 Task: Search one way flight ticket for 1 adult, 6 children, 1 infant in seat and 1 infant on lap in business from Cincinnati/covington: Cincinnati/northern Kentucky International Airport to Evansville: Evansville Regional Airport on 5-3-2023. Choice of flights is Emirates and Kenya Airways. Number of bags: 2 checked bags. Price is upto 109000. Outbound departure time preference is 9:30.
Action: Mouse moved to (299, 249)
Screenshot: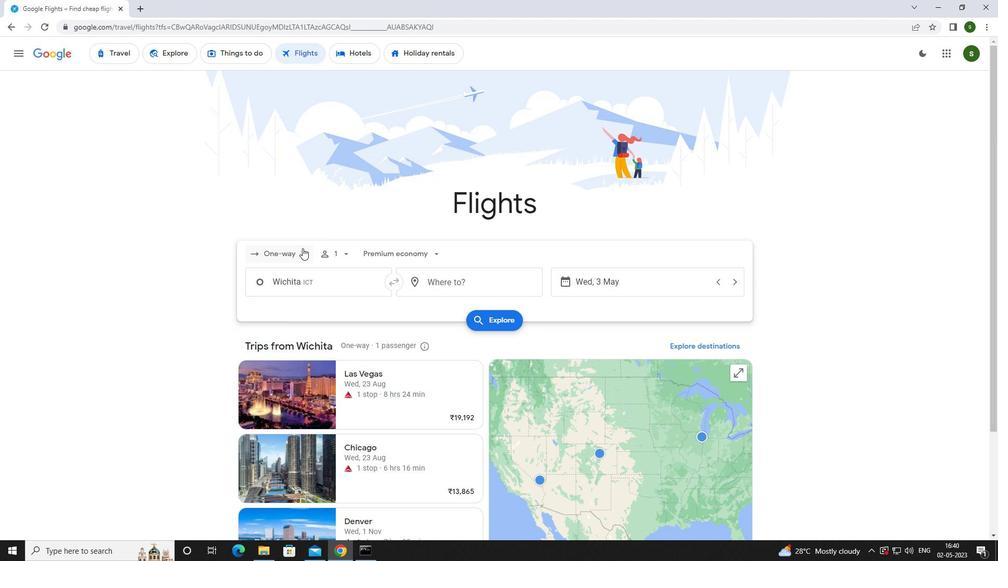 
Action: Mouse pressed left at (299, 249)
Screenshot: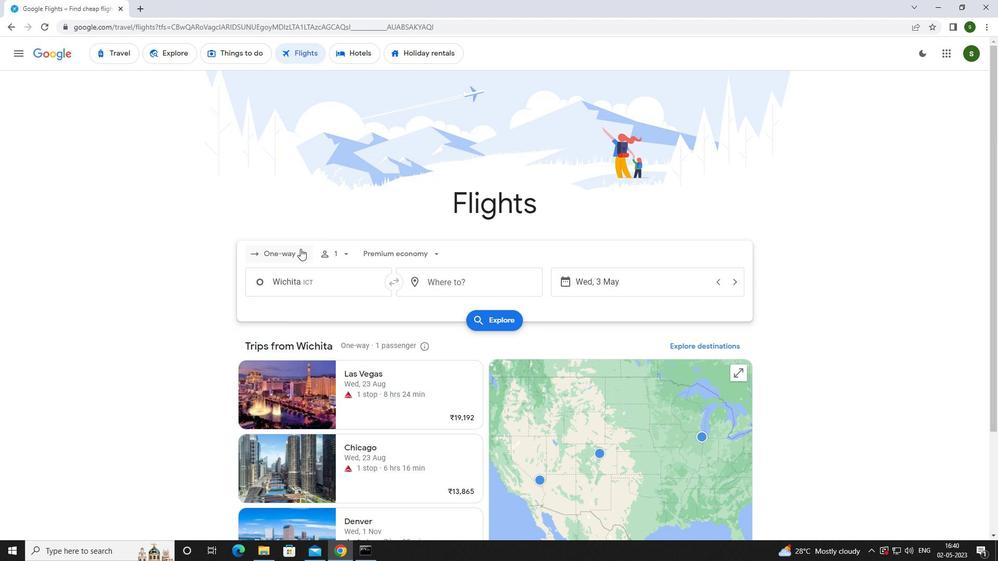 
Action: Mouse moved to (293, 303)
Screenshot: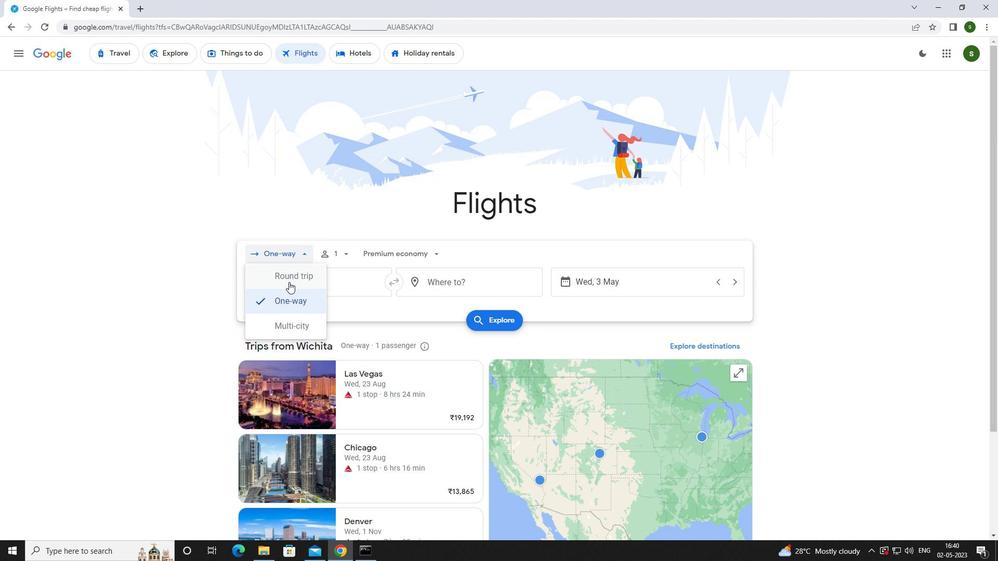 
Action: Mouse pressed left at (293, 303)
Screenshot: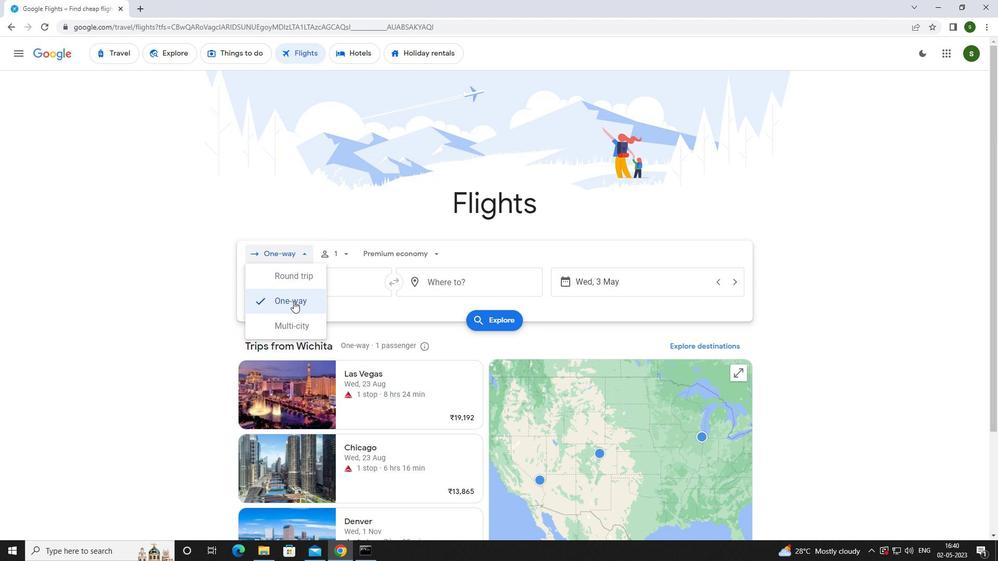 
Action: Mouse moved to (348, 252)
Screenshot: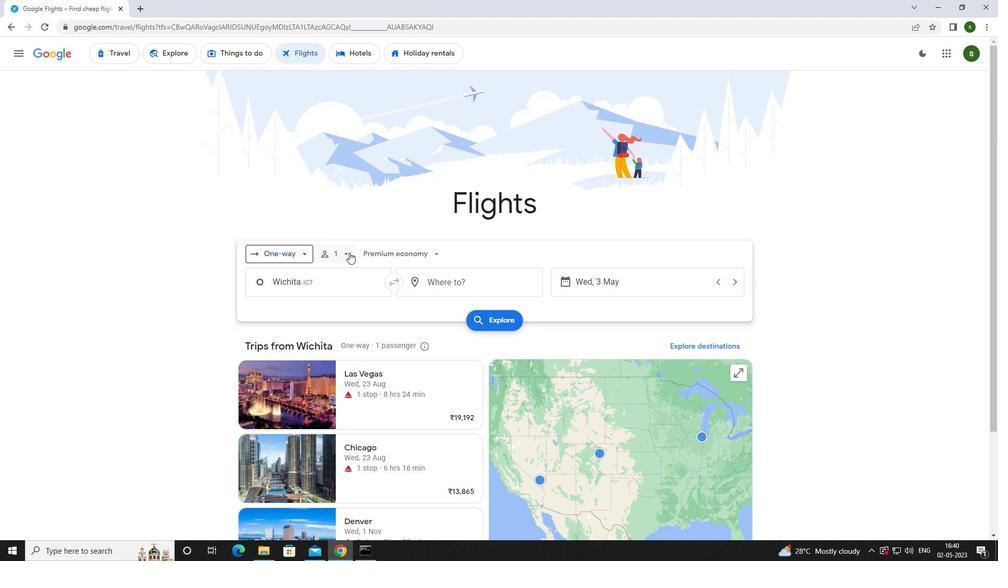 
Action: Mouse pressed left at (348, 252)
Screenshot: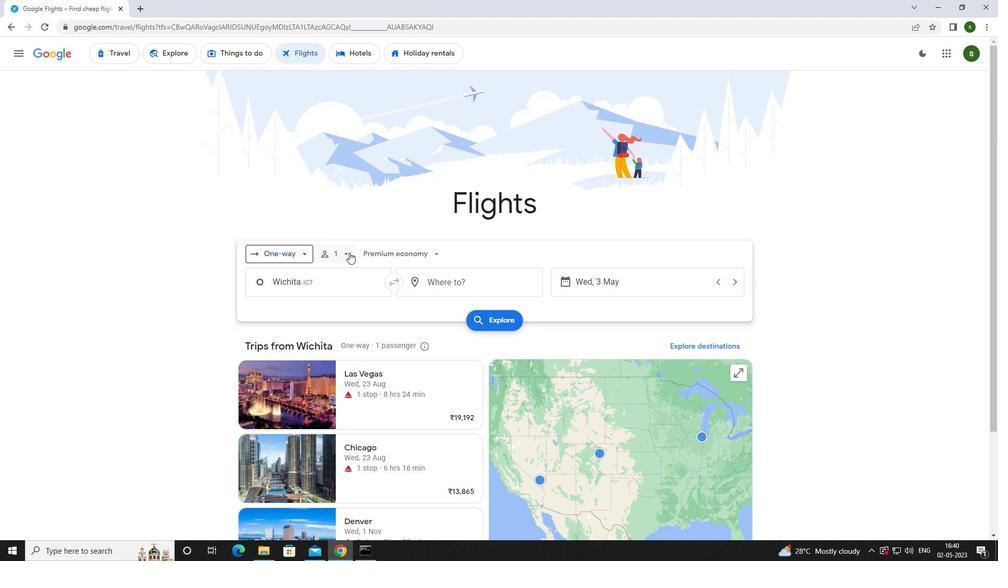 
Action: Mouse moved to (417, 305)
Screenshot: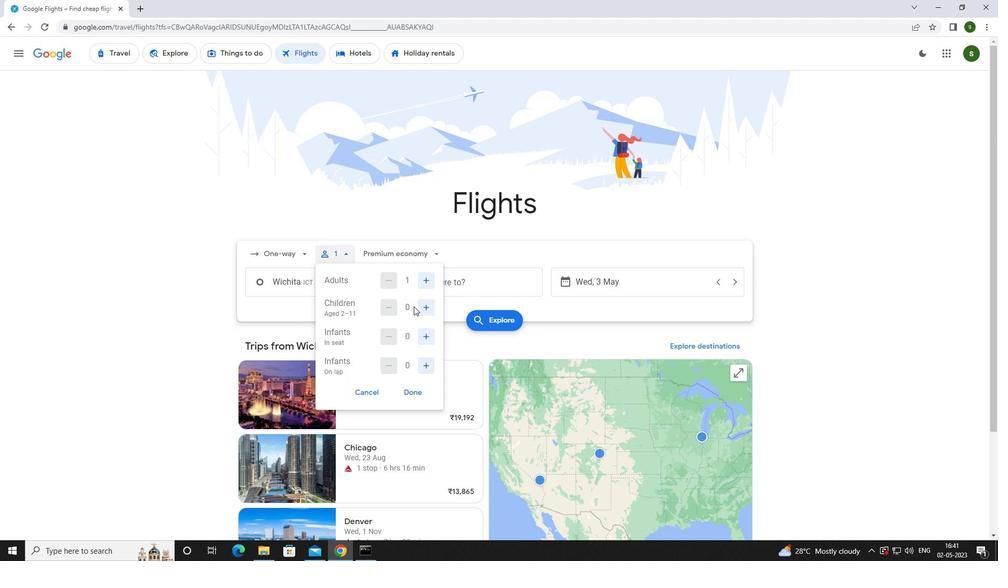 
Action: Mouse pressed left at (417, 305)
Screenshot: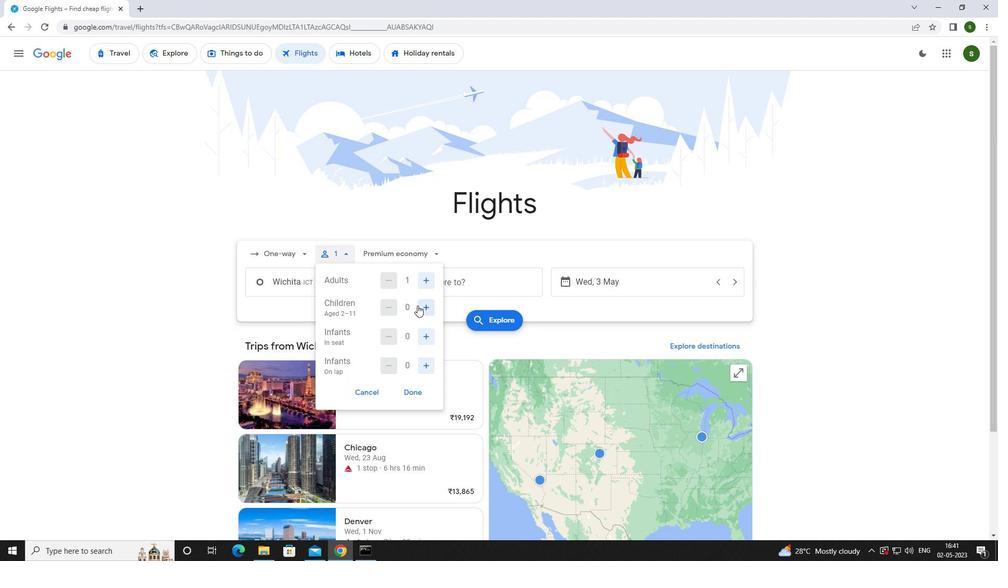 
Action: Mouse pressed left at (417, 305)
Screenshot: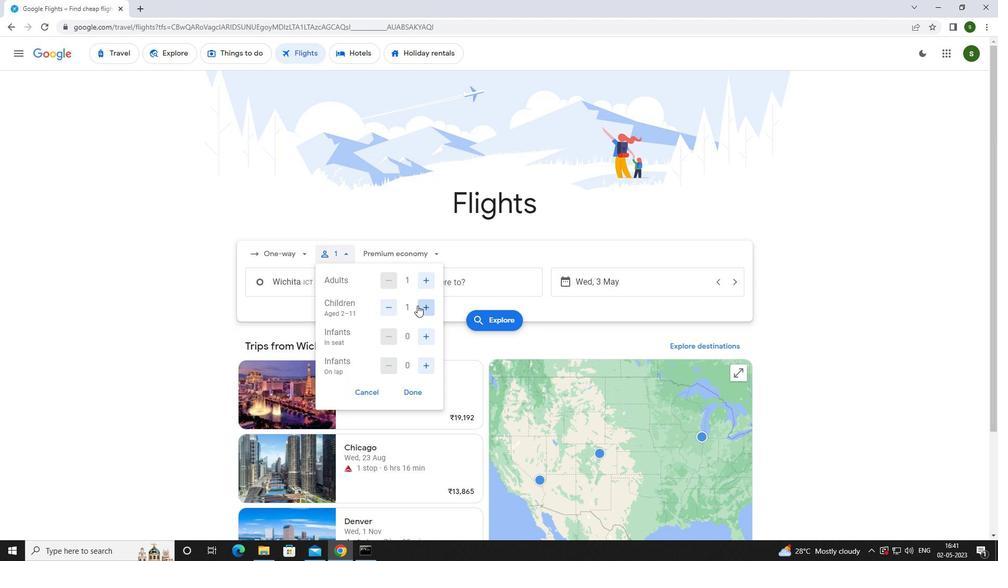 
Action: Mouse pressed left at (417, 305)
Screenshot: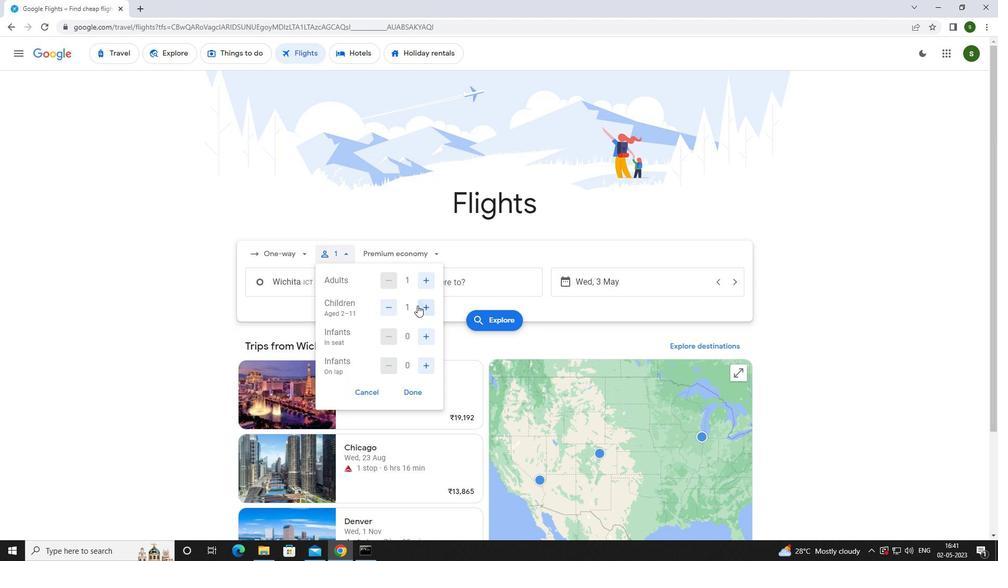 
Action: Mouse pressed left at (417, 305)
Screenshot: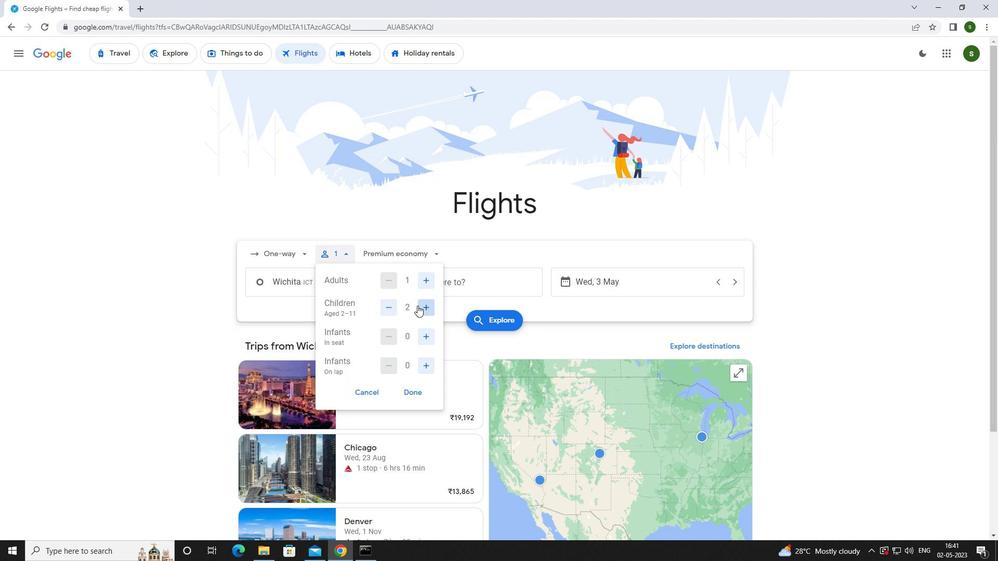 
Action: Mouse pressed left at (417, 305)
Screenshot: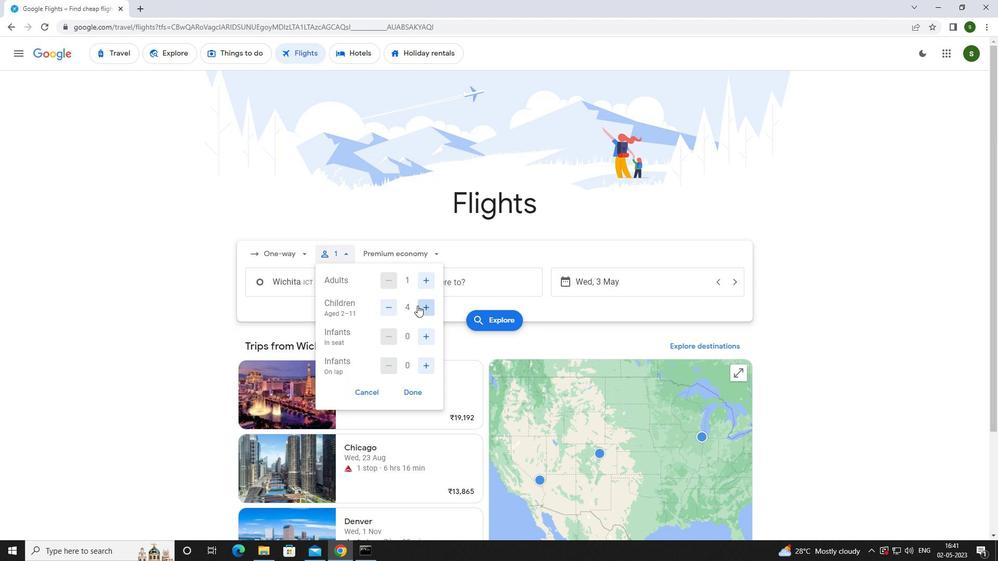 
Action: Mouse pressed left at (417, 305)
Screenshot: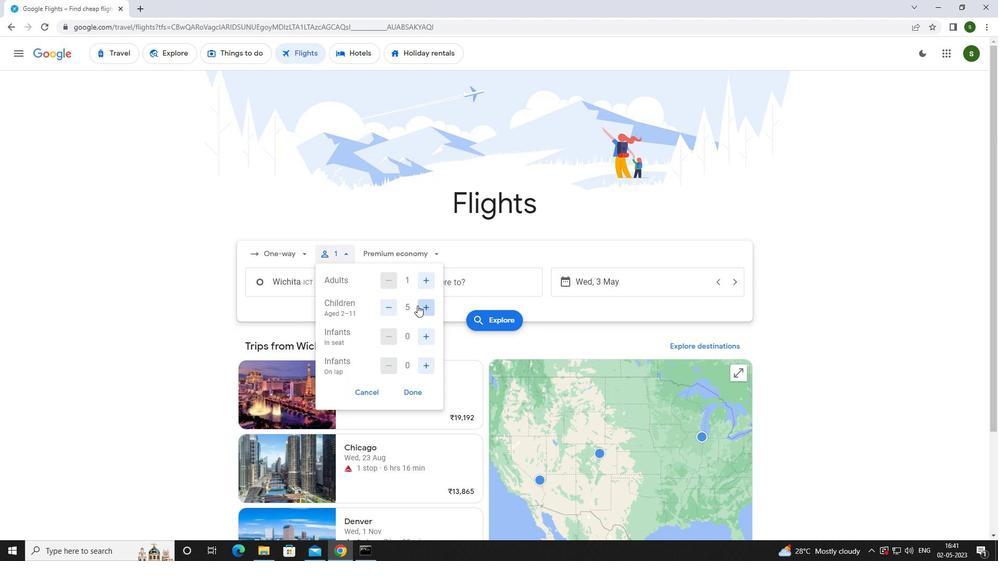 
Action: Mouse moved to (425, 333)
Screenshot: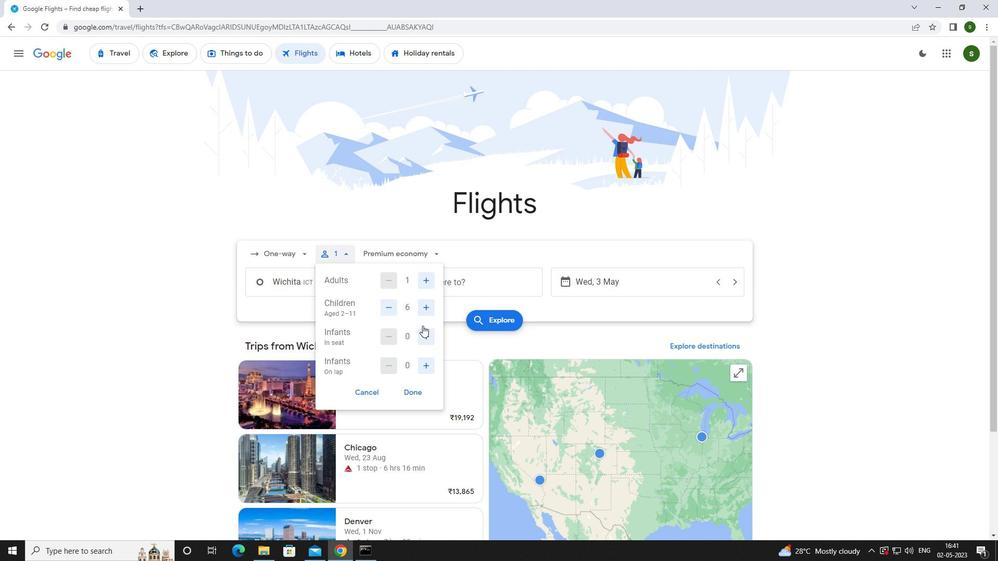 
Action: Mouse pressed left at (425, 333)
Screenshot: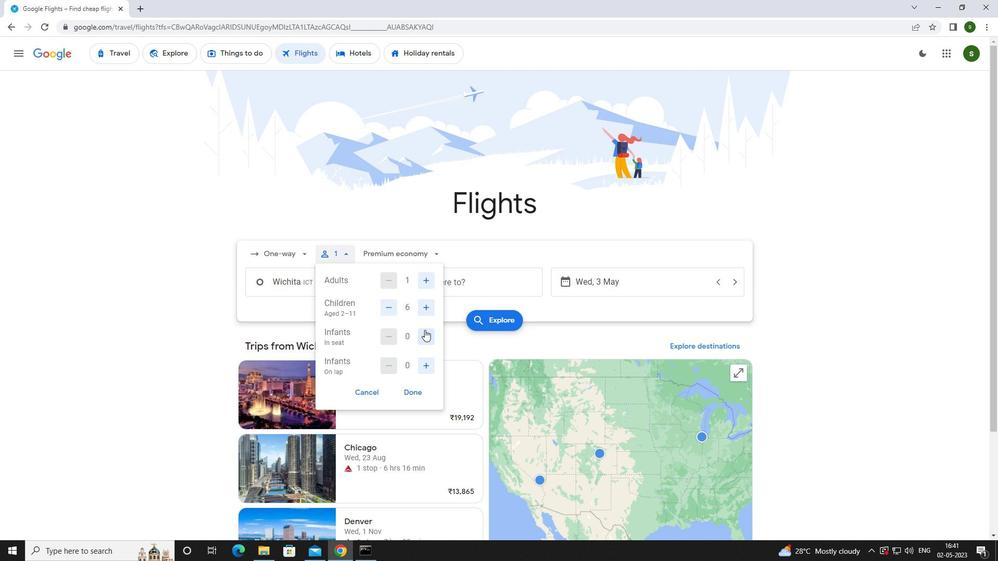
Action: Mouse moved to (428, 363)
Screenshot: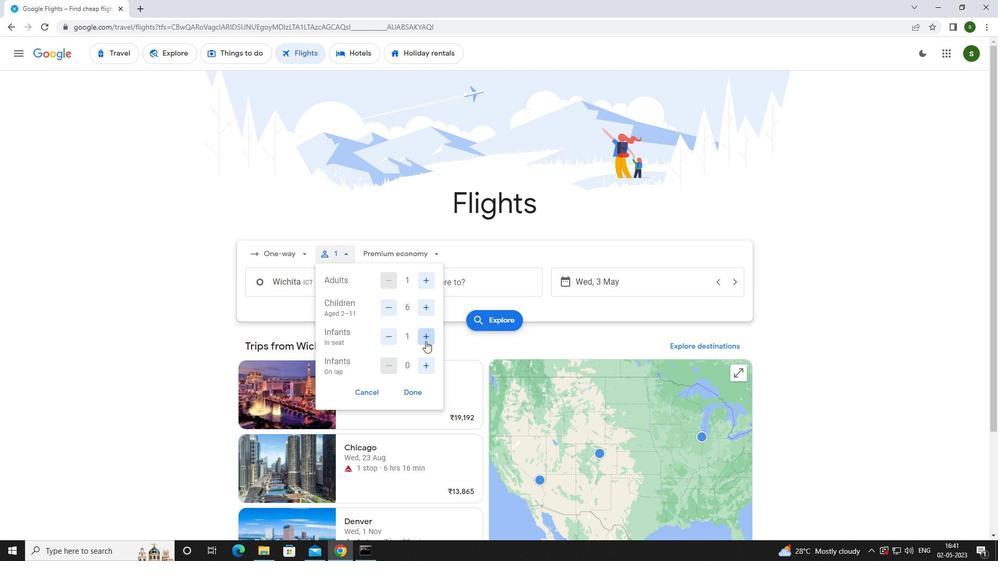 
Action: Mouse pressed left at (428, 363)
Screenshot: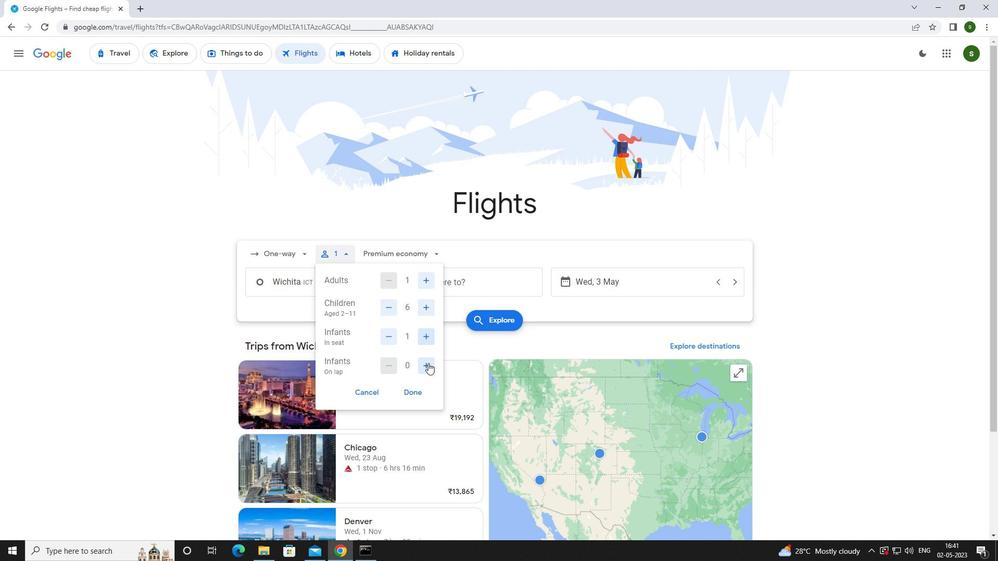 
Action: Mouse moved to (423, 257)
Screenshot: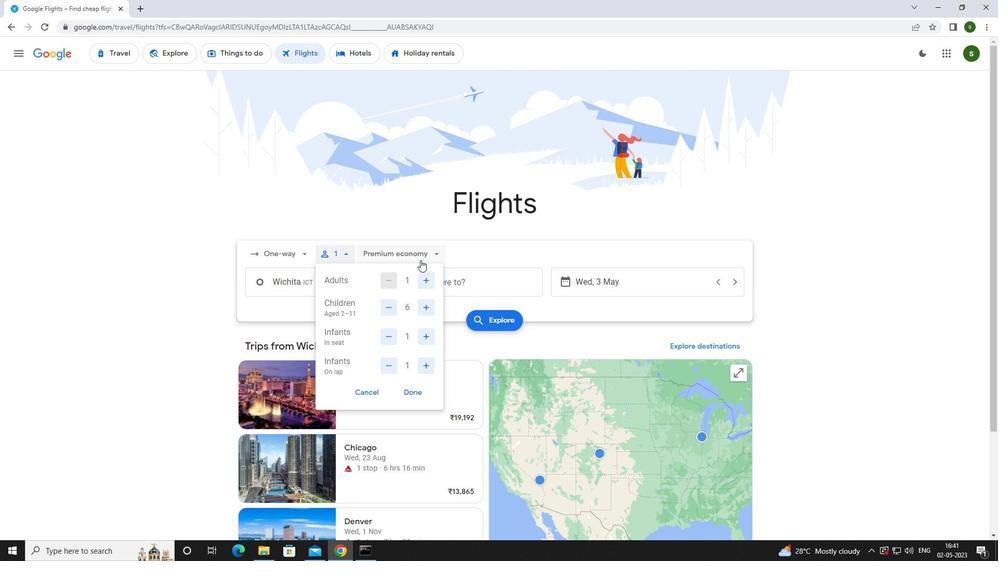 
Action: Mouse pressed left at (423, 257)
Screenshot: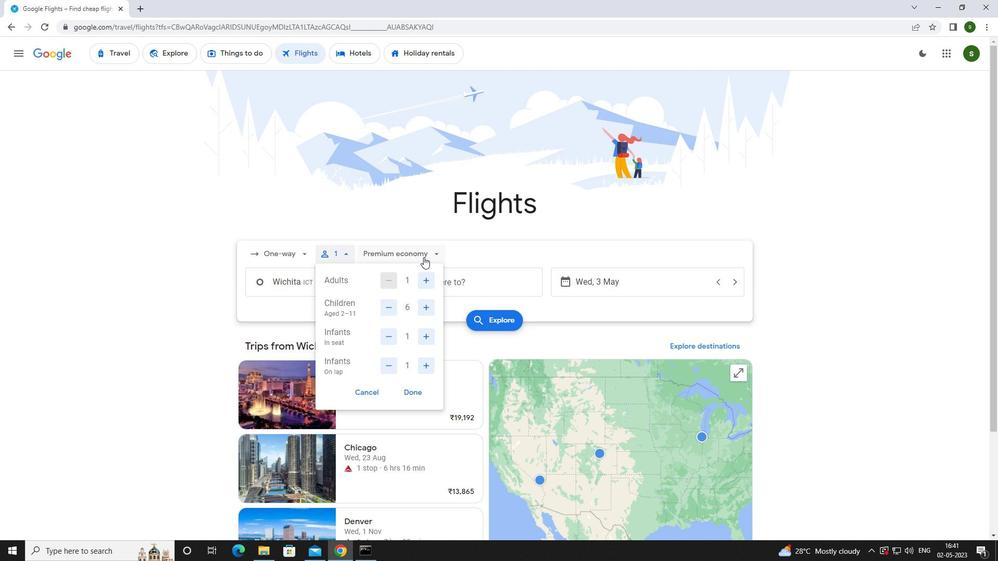 
Action: Mouse moved to (412, 322)
Screenshot: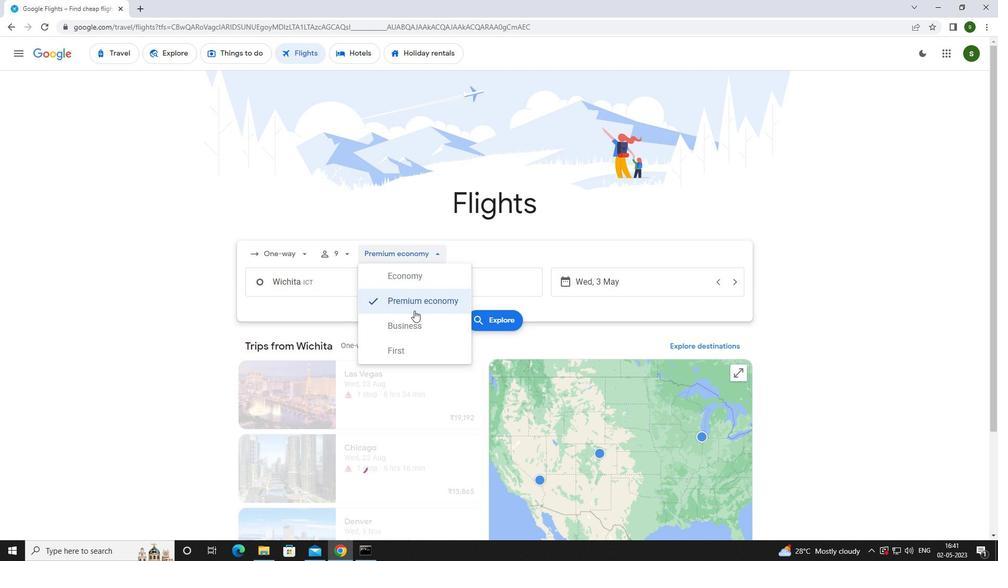 
Action: Mouse pressed left at (412, 322)
Screenshot: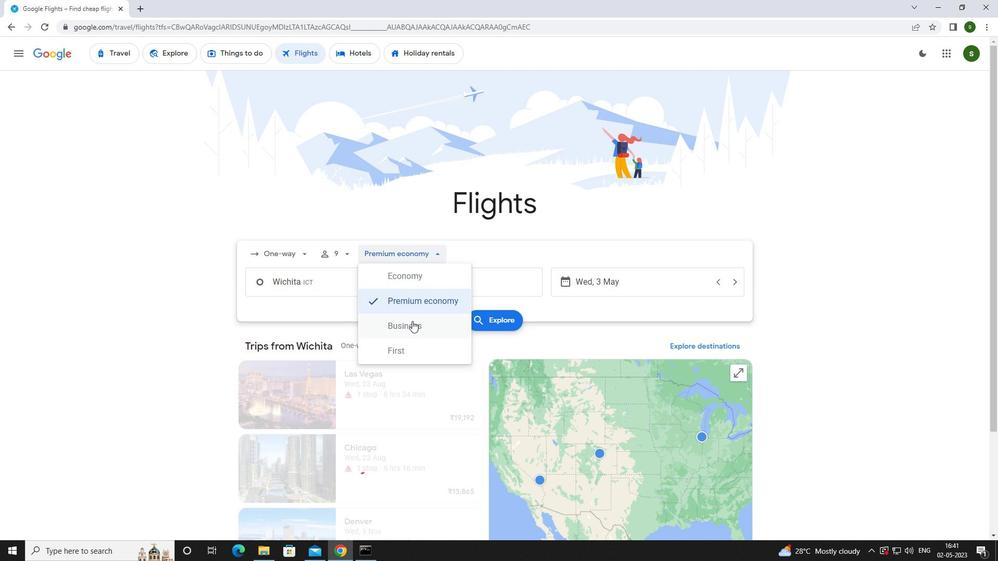 
Action: Mouse moved to (364, 287)
Screenshot: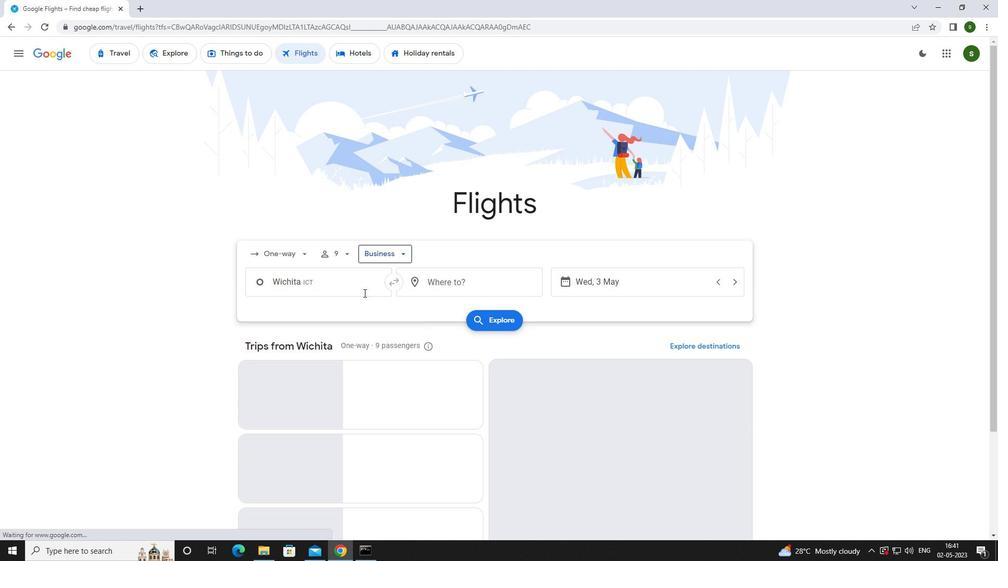
Action: Mouse pressed left at (364, 287)
Screenshot: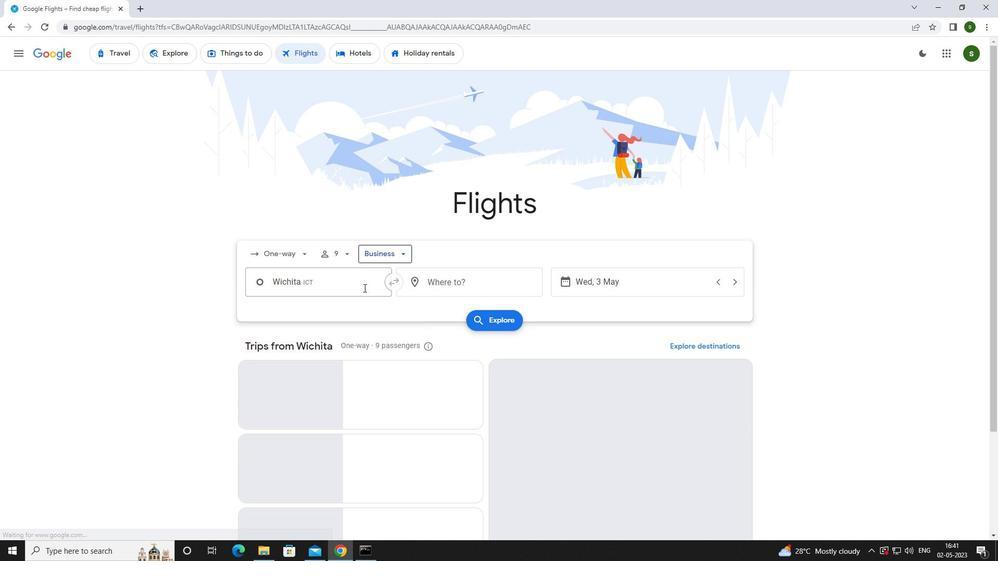 
Action: Mouse moved to (362, 285)
Screenshot: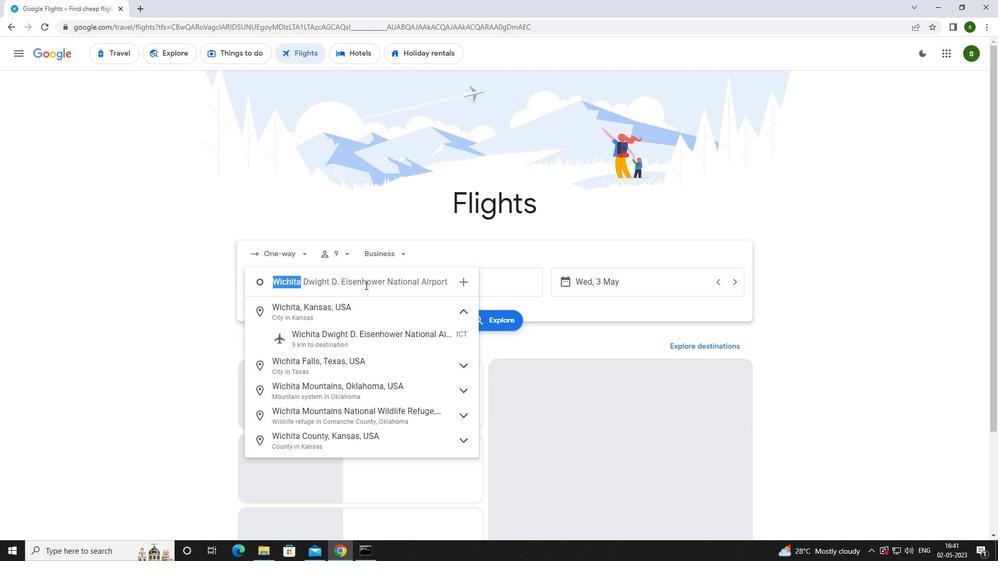 
Action: Key pressed <Key.caps_lock>c<Key.caps_lock>incinnati
Screenshot: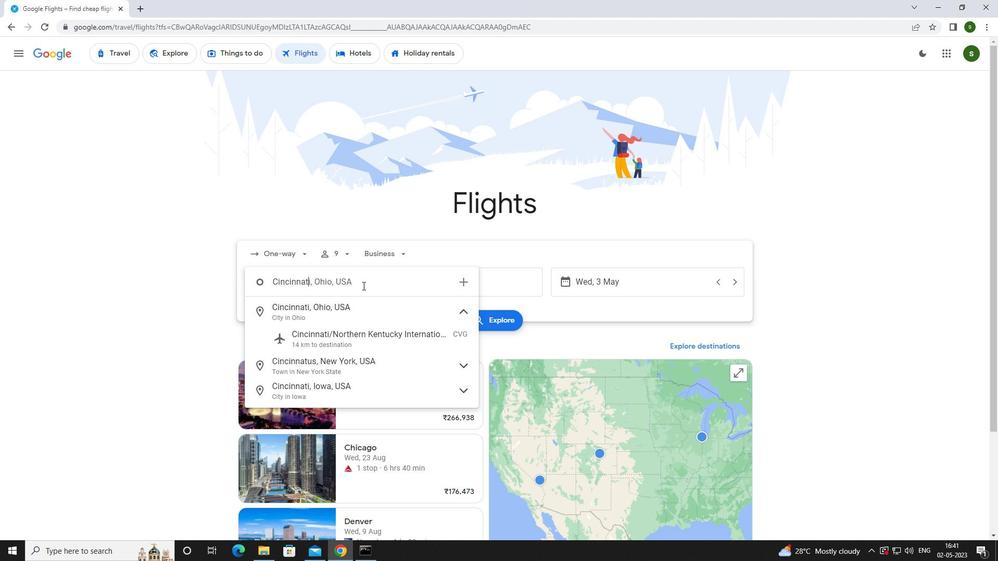 
Action: Mouse moved to (360, 335)
Screenshot: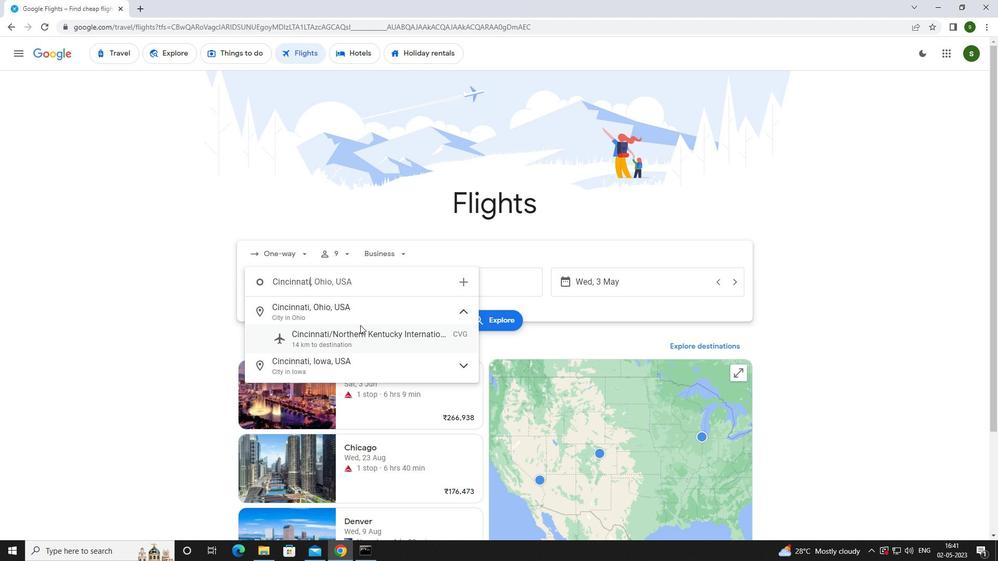 
Action: Mouse pressed left at (360, 335)
Screenshot: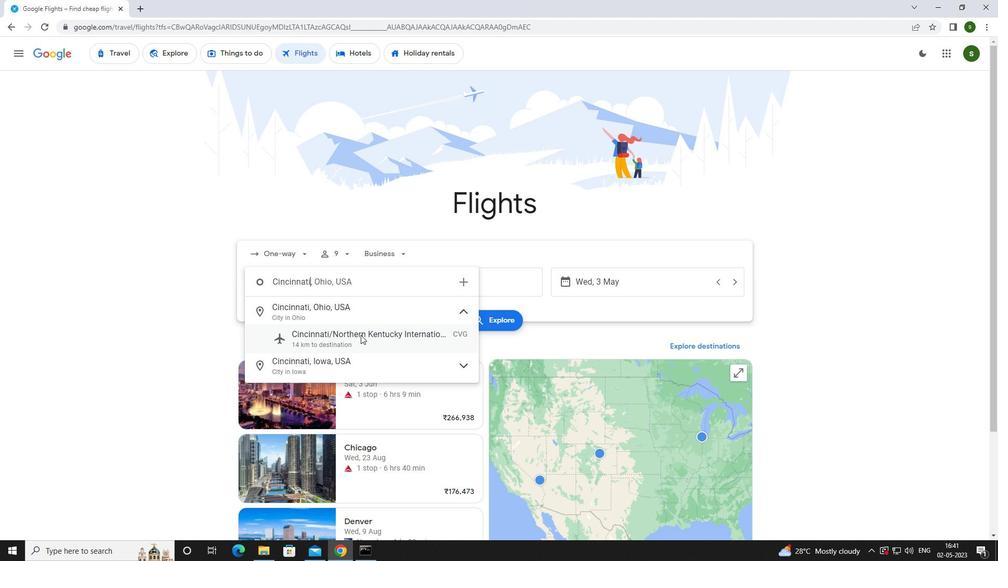 
Action: Mouse moved to (473, 289)
Screenshot: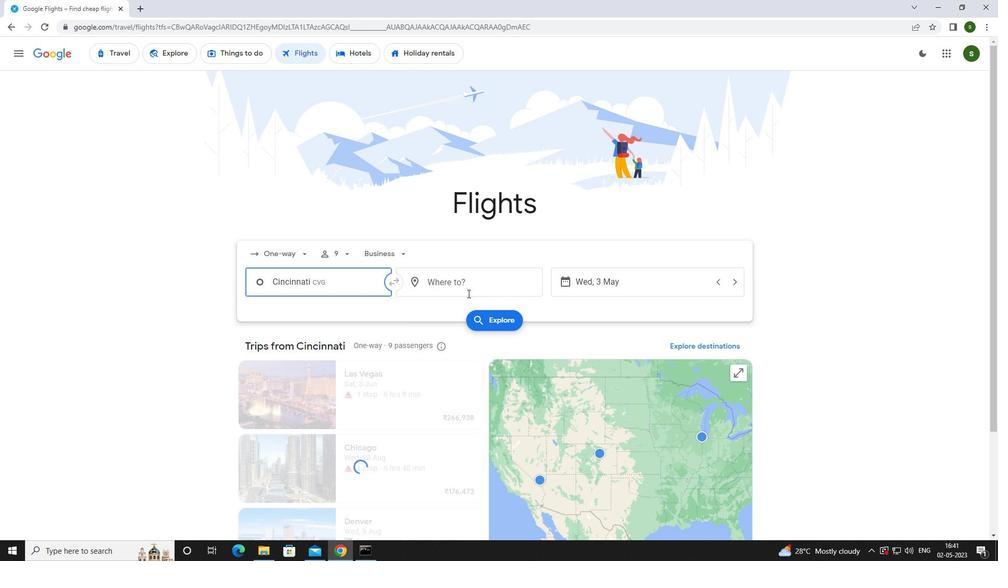 
Action: Mouse pressed left at (473, 289)
Screenshot: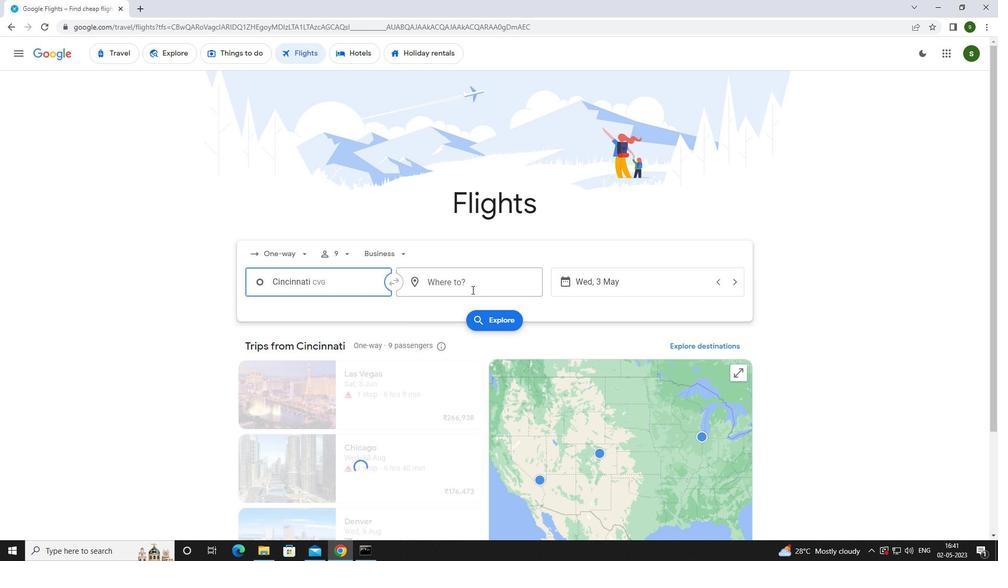 
Action: Mouse moved to (422, 306)
Screenshot: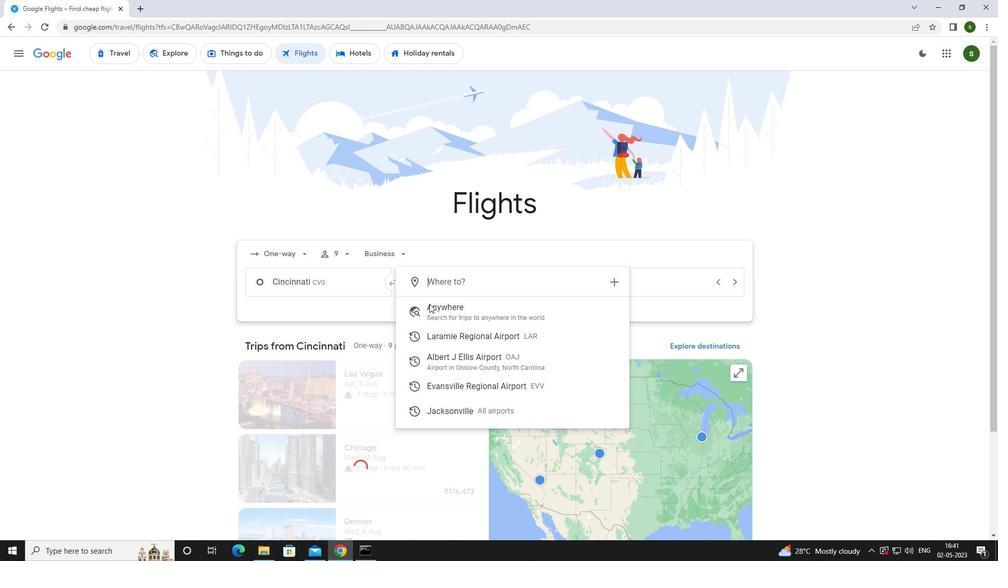 
Action: Key pressed <Key.caps_lock>e<Key.caps_lock>vansv
Screenshot: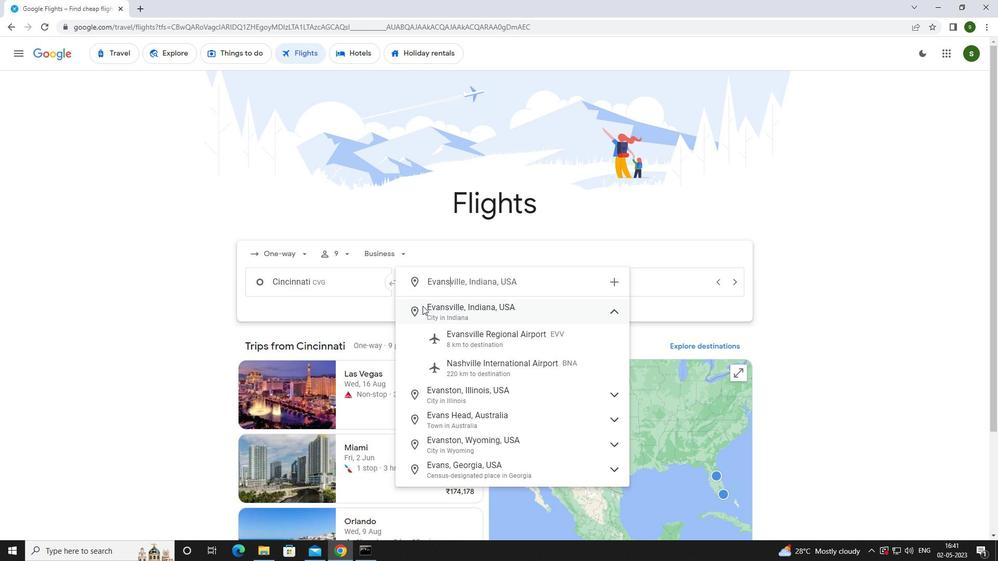 
Action: Mouse moved to (476, 343)
Screenshot: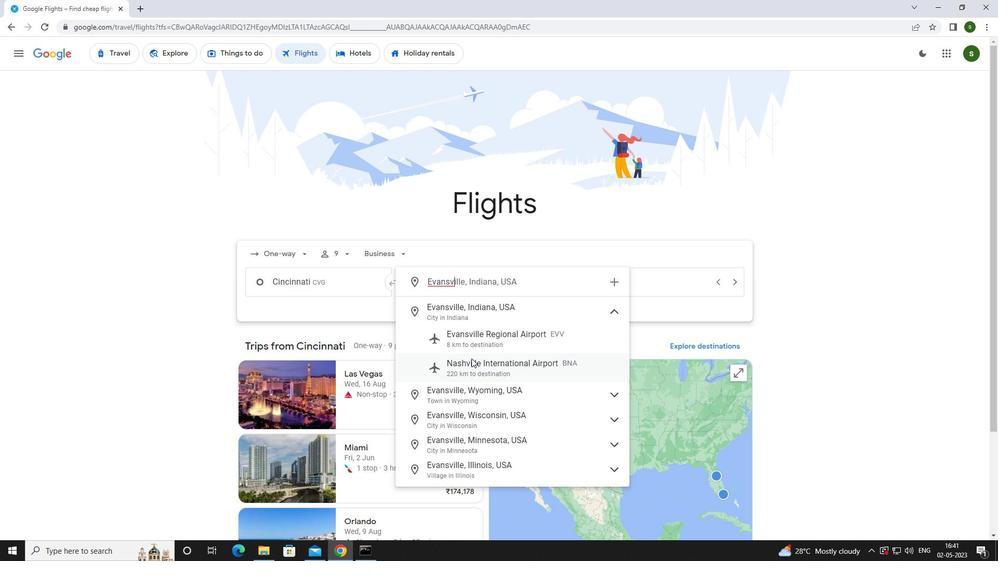 
Action: Mouse pressed left at (476, 343)
Screenshot: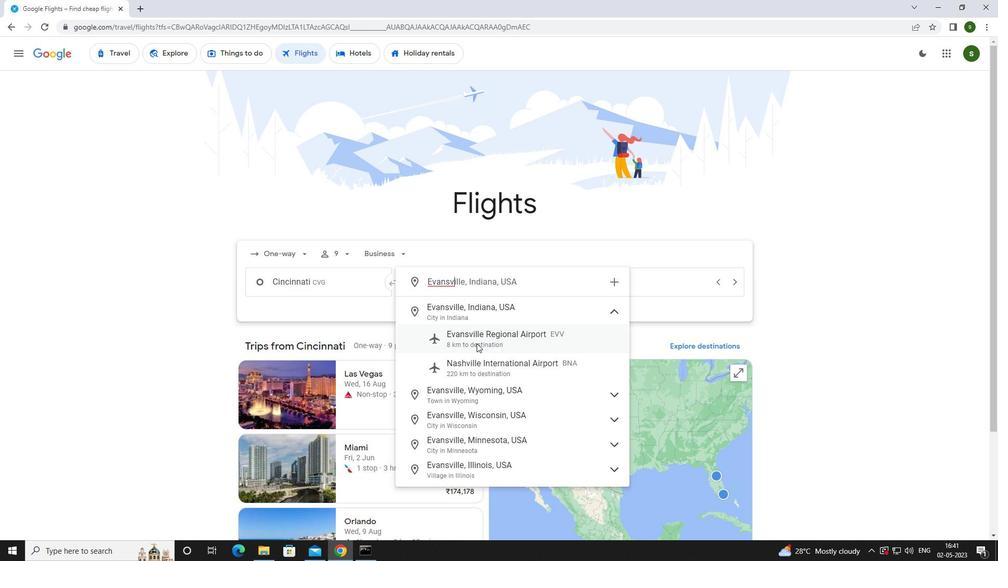 
Action: Mouse moved to (628, 285)
Screenshot: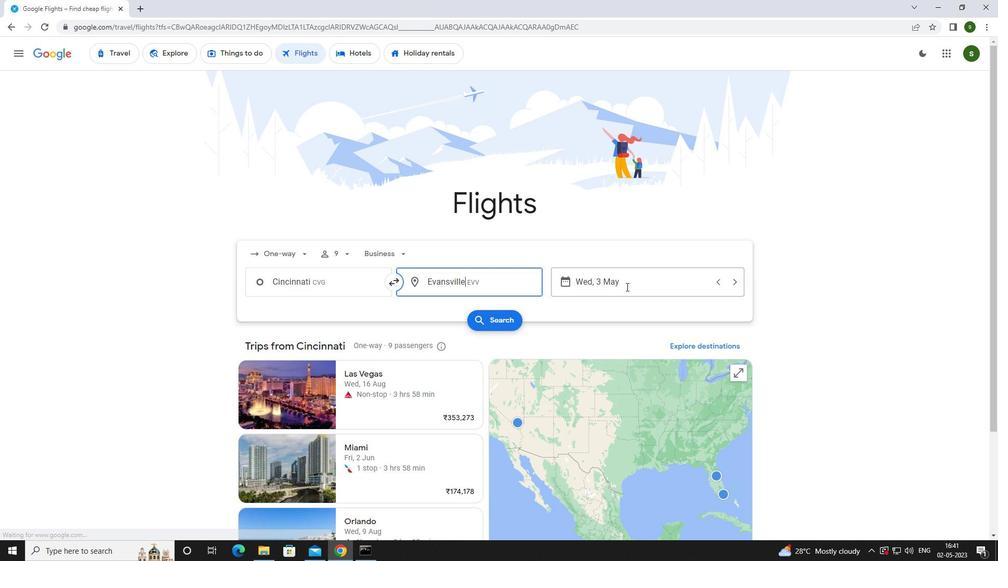 
Action: Mouse pressed left at (628, 285)
Screenshot: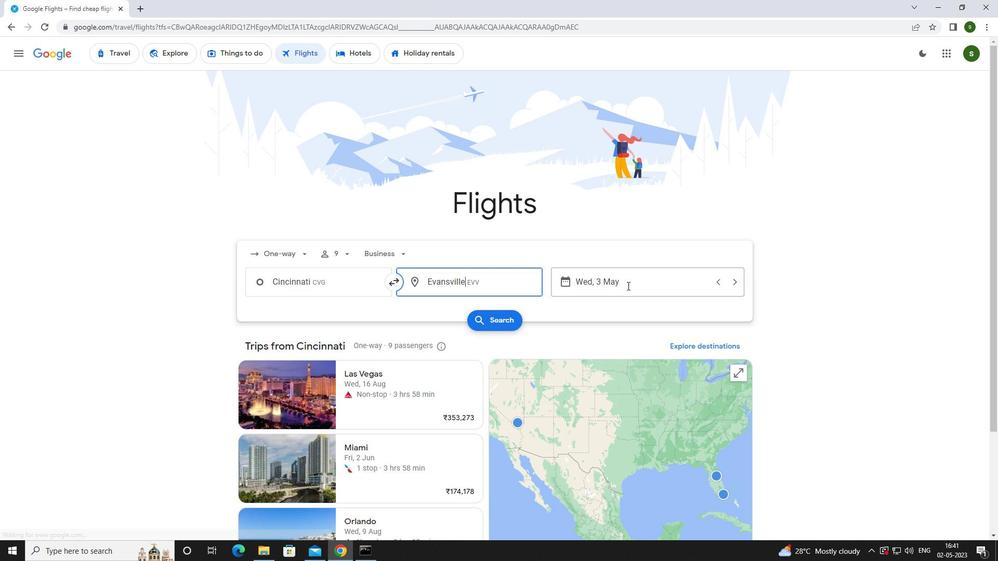 
Action: Mouse moved to (446, 355)
Screenshot: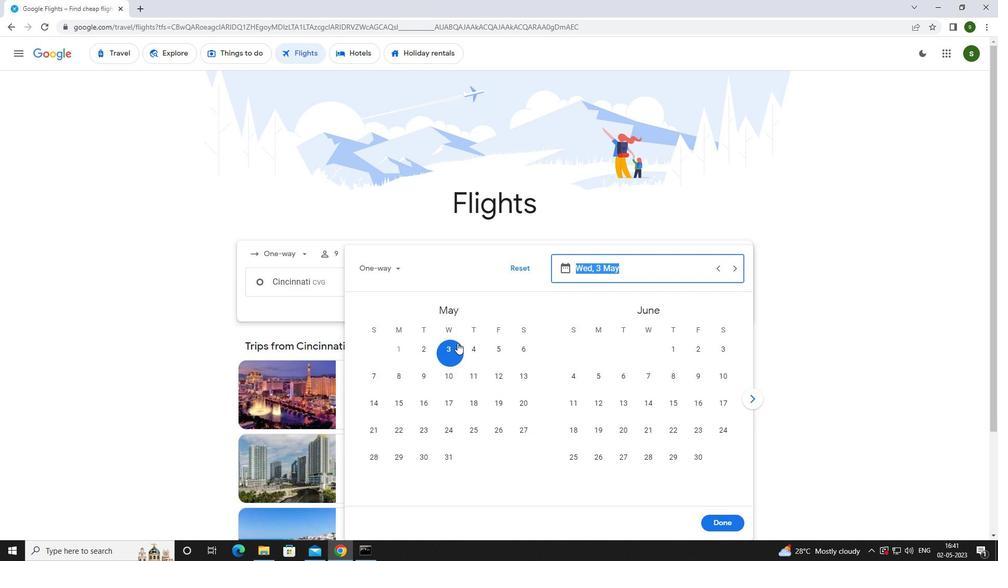 
Action: Mouse pressed left at (446, 355)
Screenshot: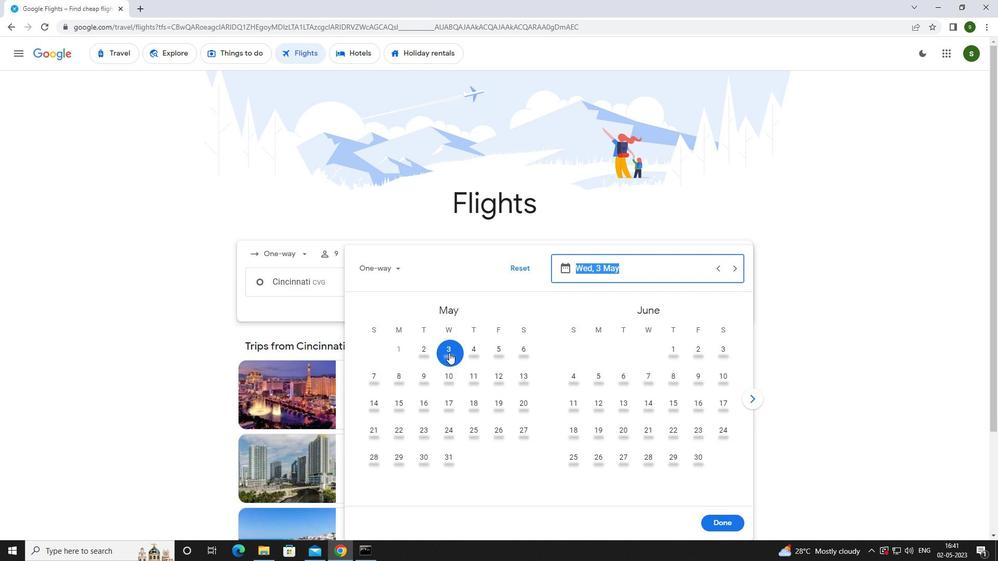 
Action: Mouse moved to (719, 521)
Screenshot: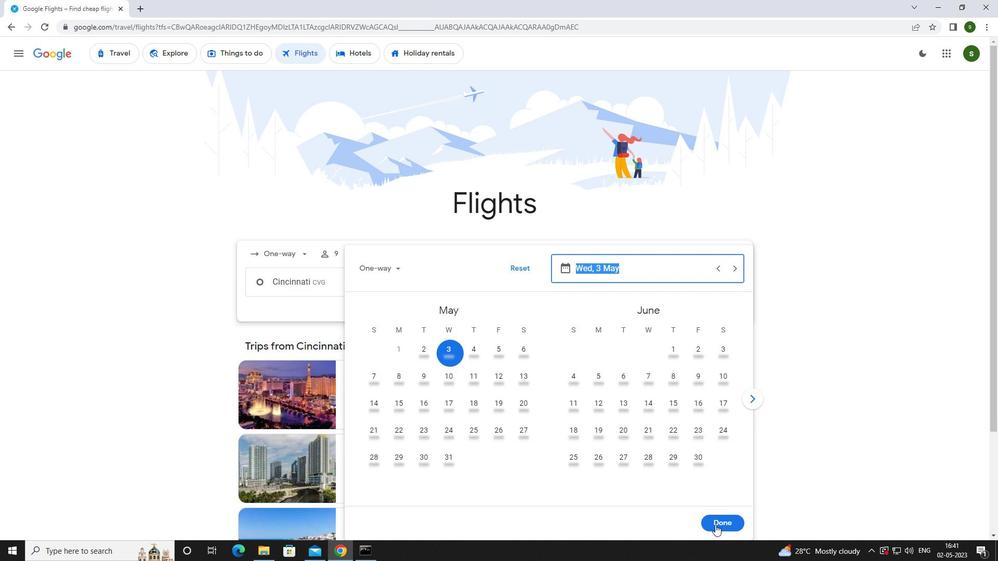 
Action: Mouse pressed left at (719, 521)
Screenshot: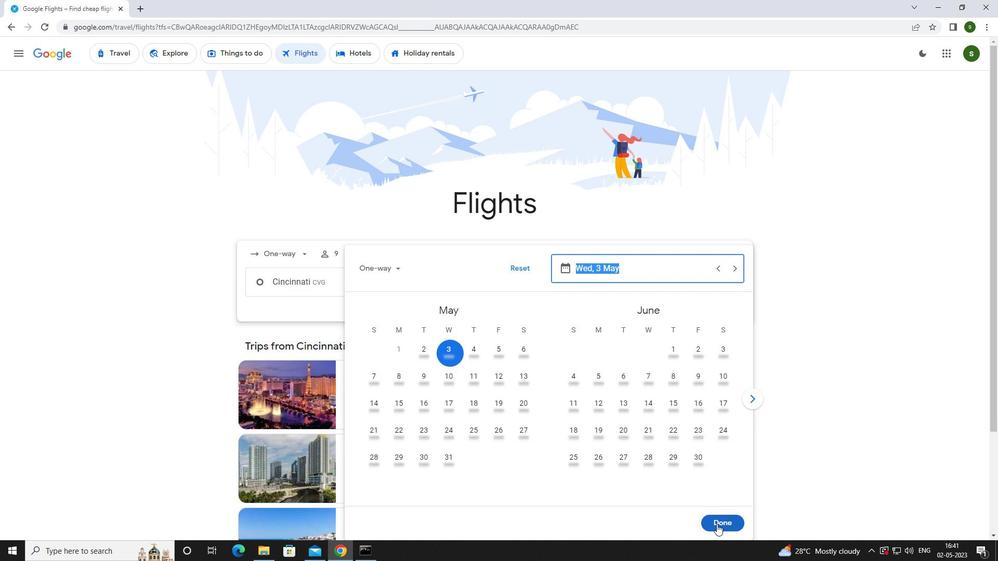 
Action: Mouse moved to (491, 314)
Screenshot: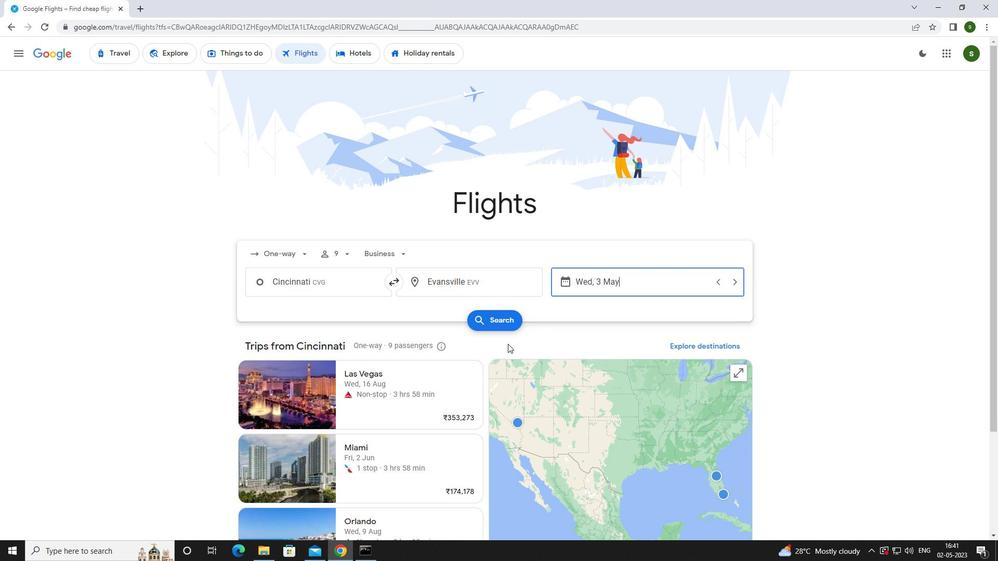 
Action: Mouse pressed left at (491, 314)
Screenshot: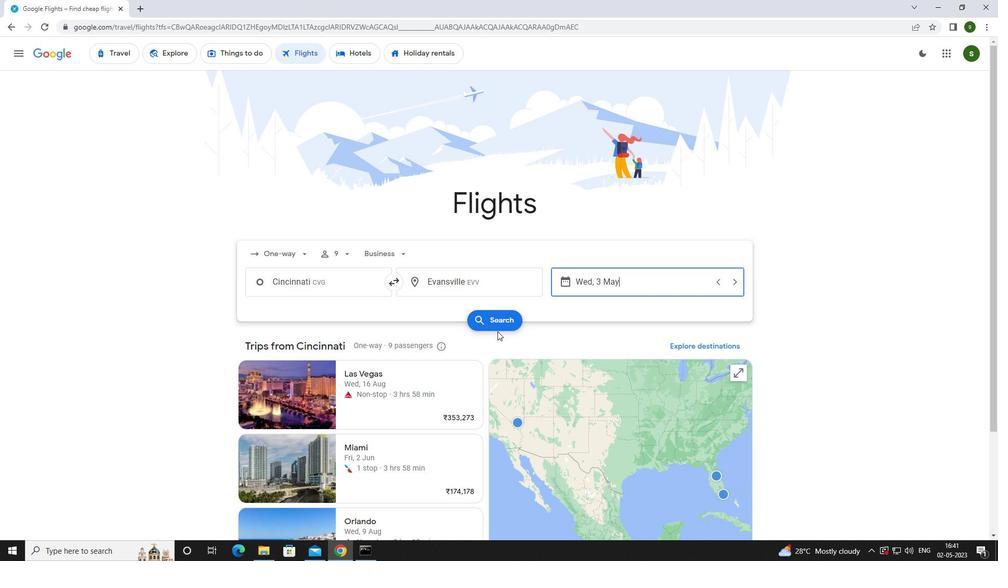 
Action: Mouse moved to (269, 147)
Screenshot: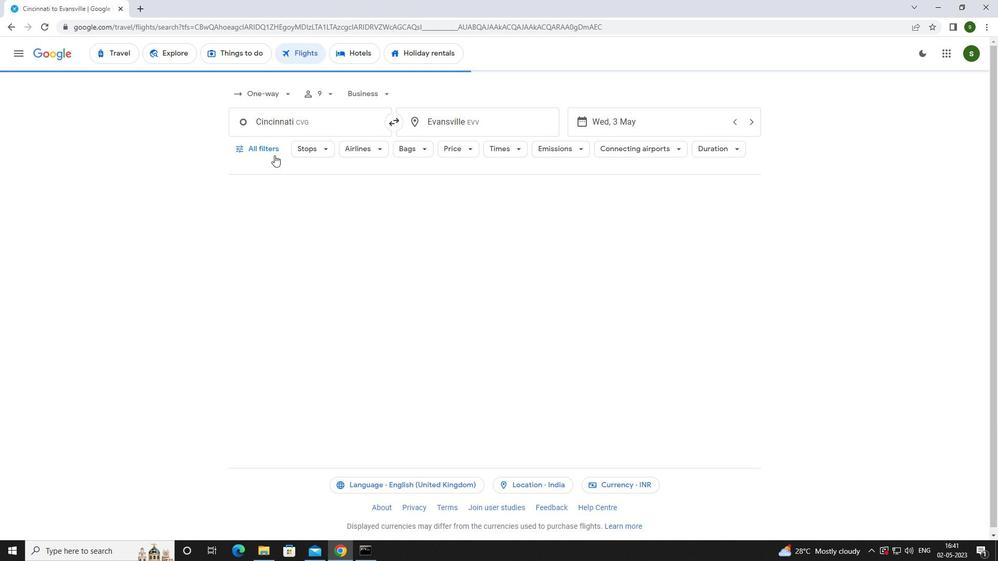 
Action: Mouse pressed left at (269, 147)
Screenshot: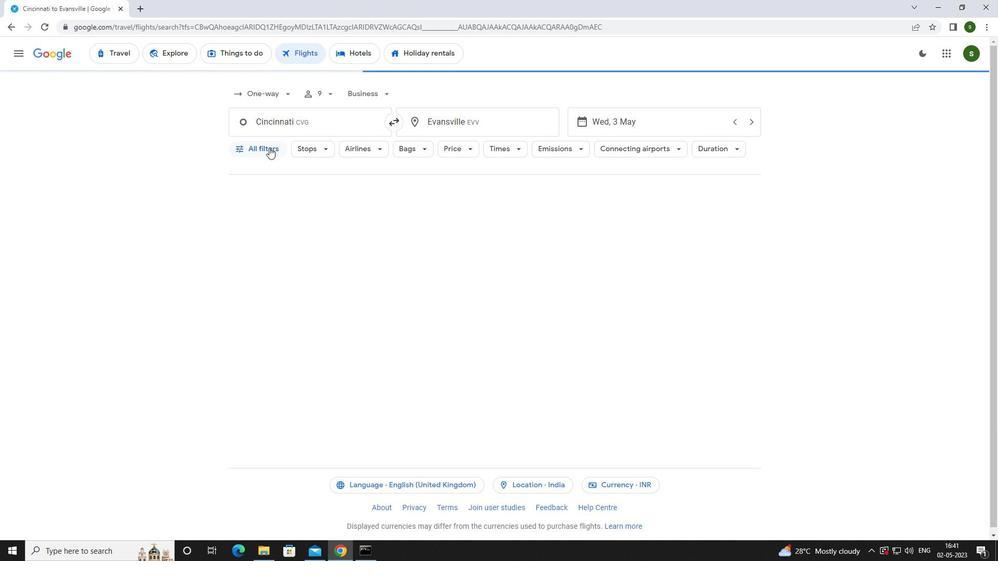 
Action: Mouse moved to (387, 372)
Screenshot: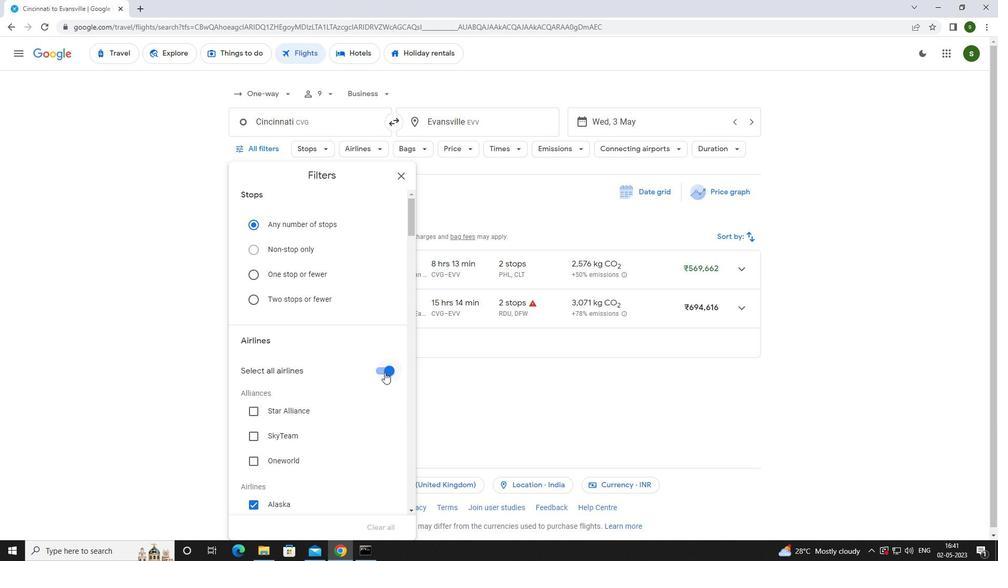 
Action: Mouse pressed left at (387, 372)
Screenshot: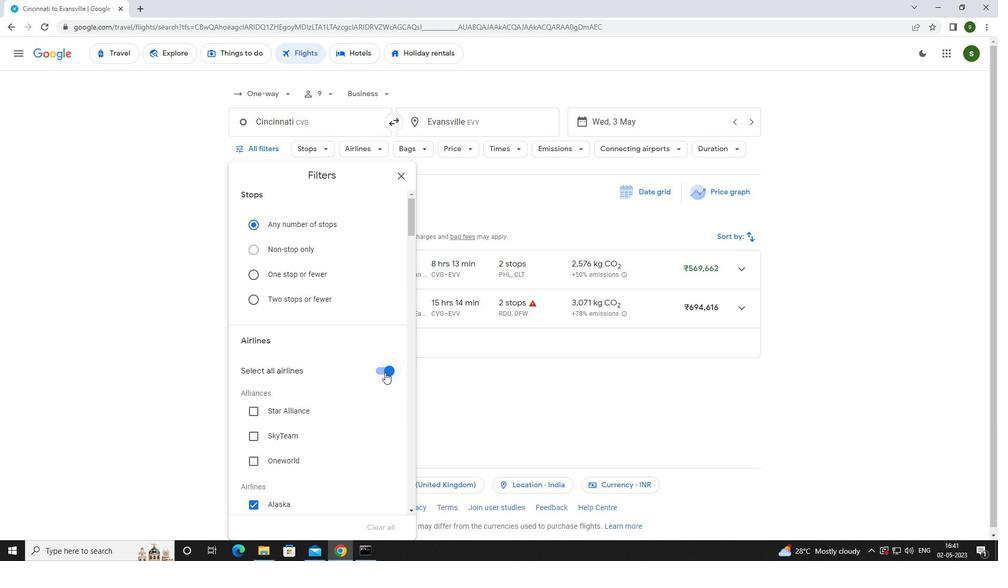 
Action: Mouse moved to (348, 334)
Screenshot: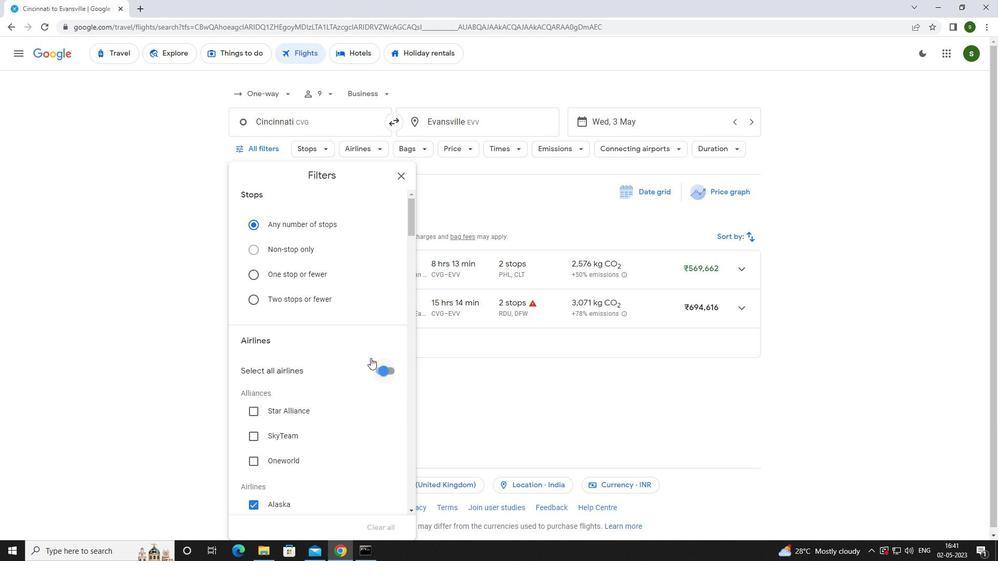 
Action: Mouse scrolled (348, 333) with delta (0, 0)
Screenshot: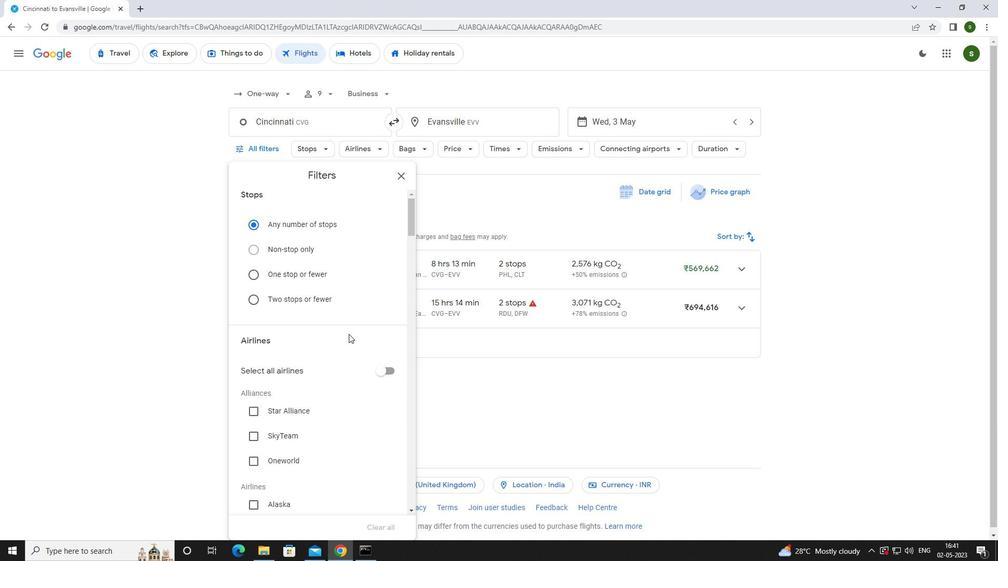 
Action: Mouse scrolled (348, 333) with delta (0, 0)
Screenshot: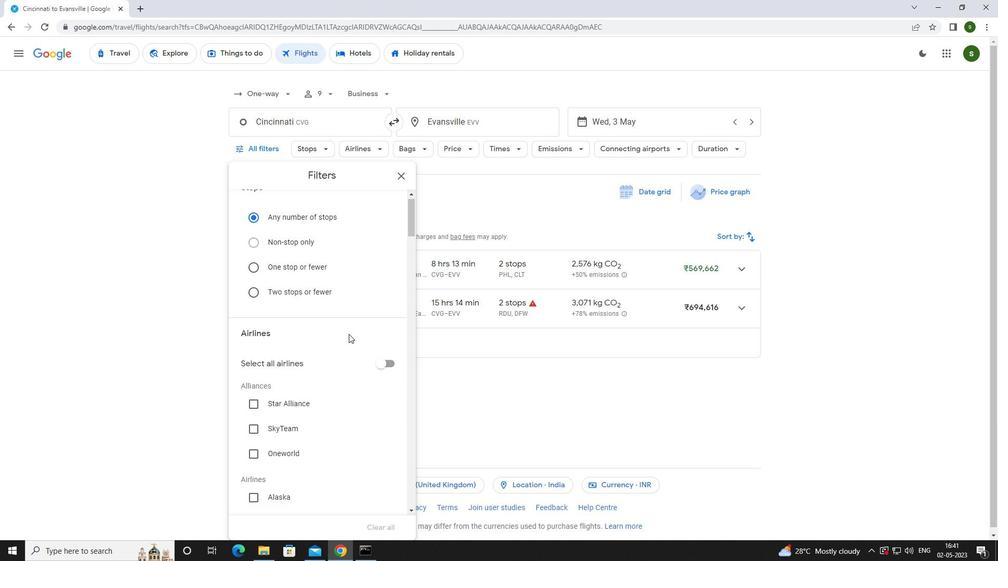 
Action: Mouse scrolled (348, 333) with delta (0, 0)
Screenshot: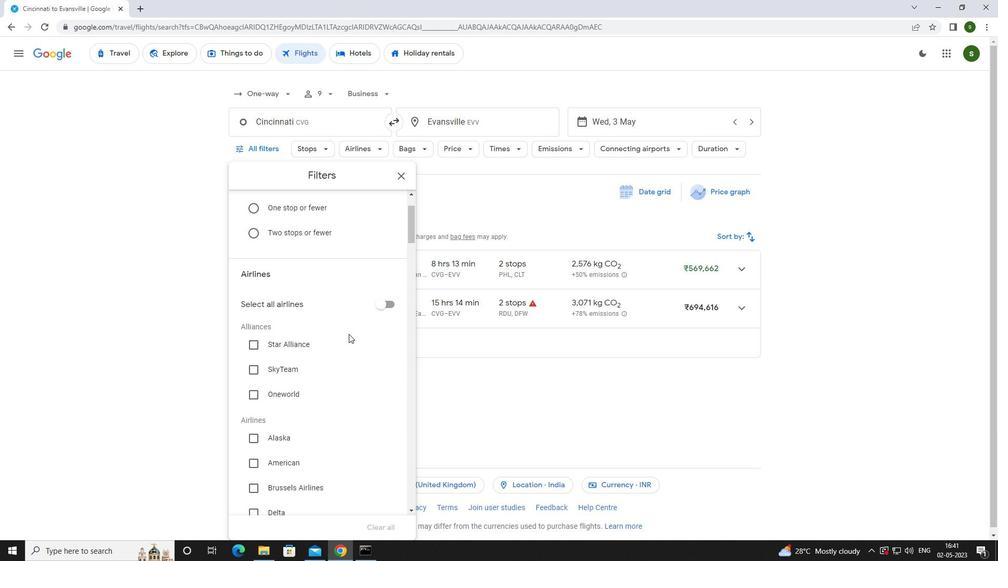 
Action: Mouse scrolled (348, 333) with delta (0, 0)
Screenshot: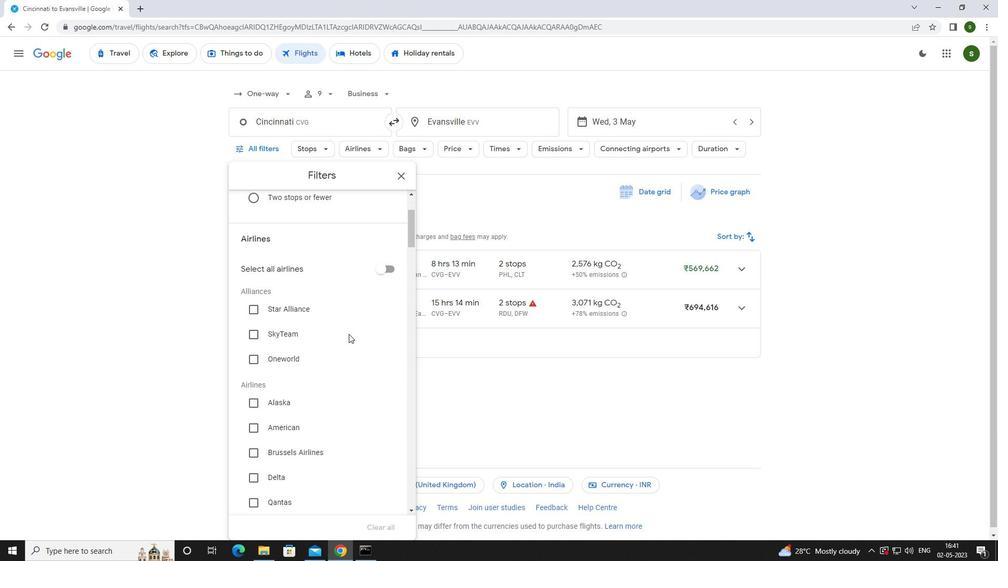 
Action: Mouse scrolled (348, 333) with delta (0, 0)
Screenshot: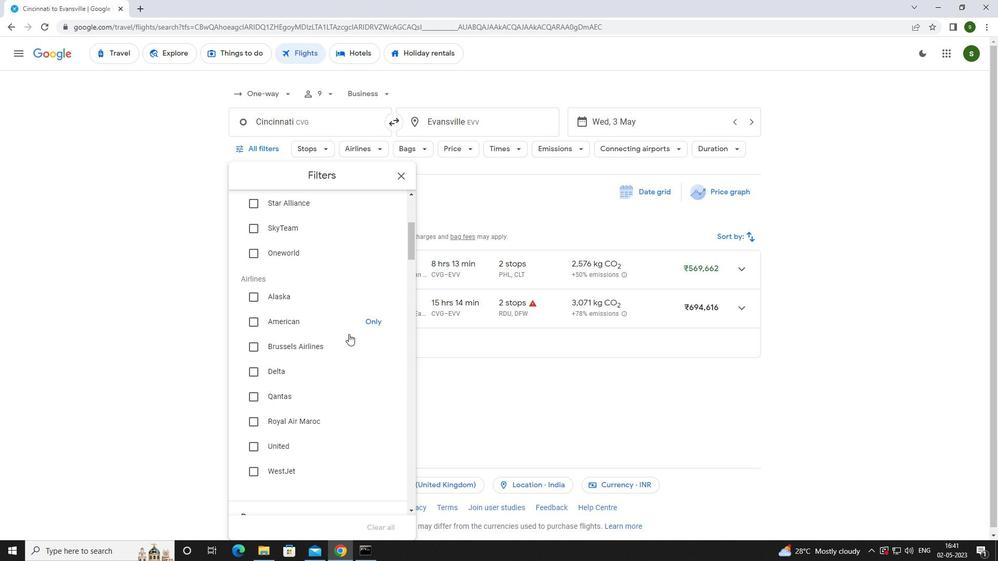 
Action: Mouse scrolled (348, 333) with delta (0, 0)
Screenshot: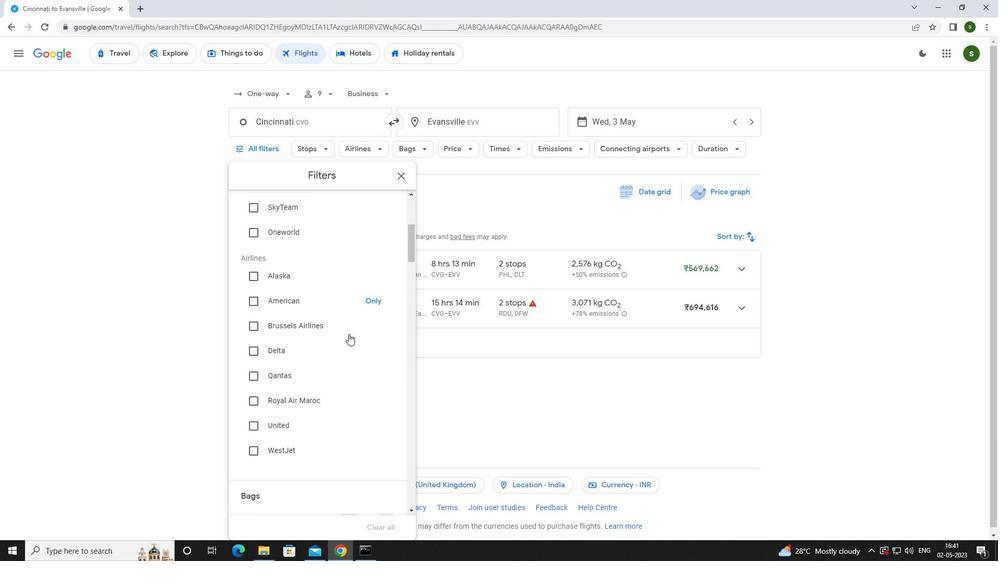 
Action: Mouse scrolled (348, 333) with delta (0, 0)
Screenshot: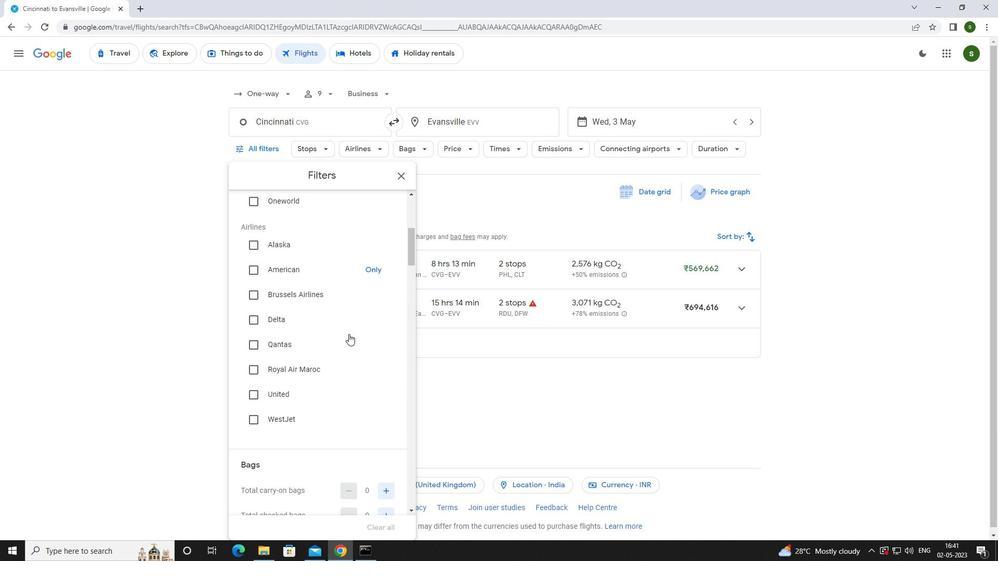 
Action: Mouse scrolled (348, 333) with delta (0, 0)
Screenshot: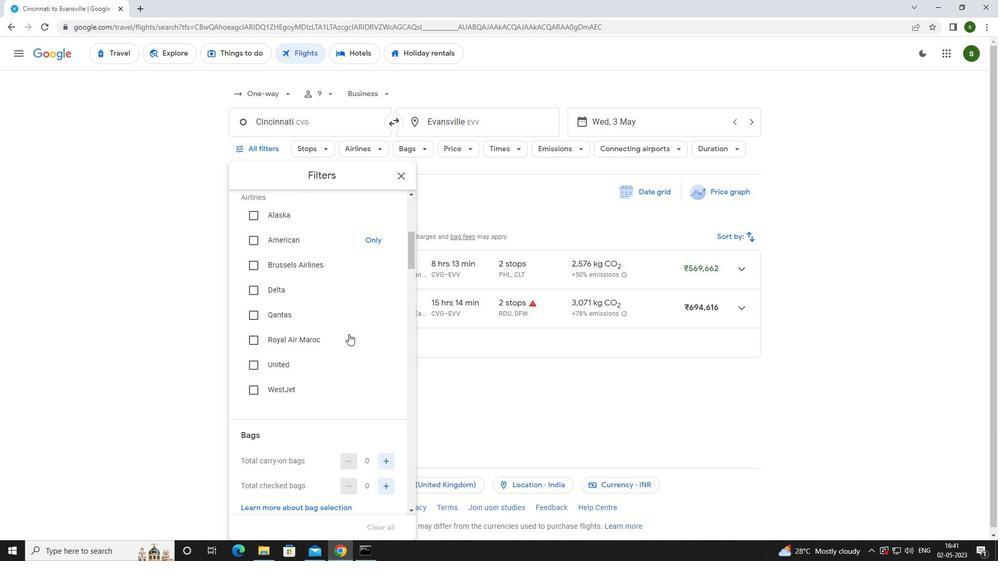 
Action: Mouse scrolled (348, 333) with delta (0, 0)
Screenshot: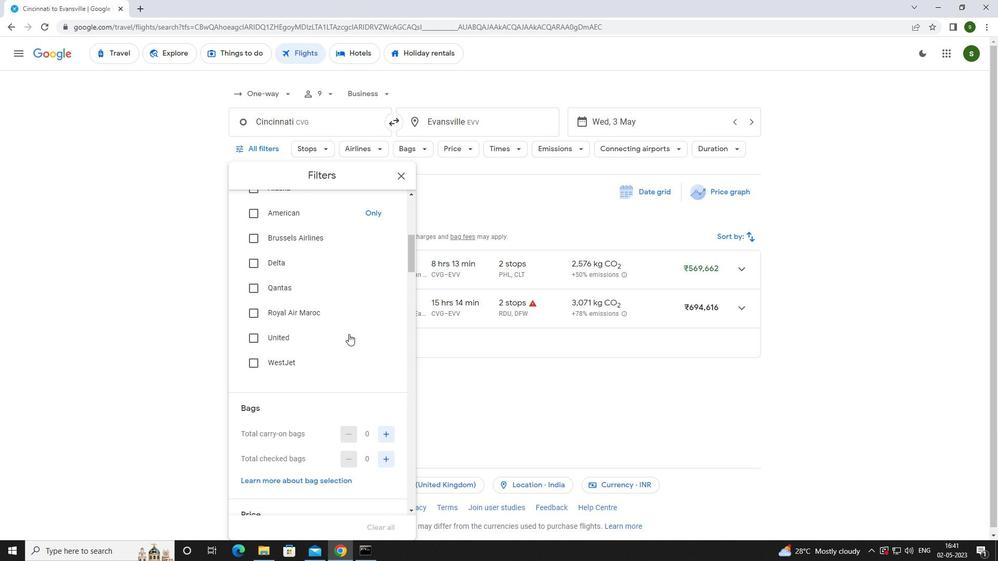 
Action: Mouse moved to (382, 307)
Screenshot: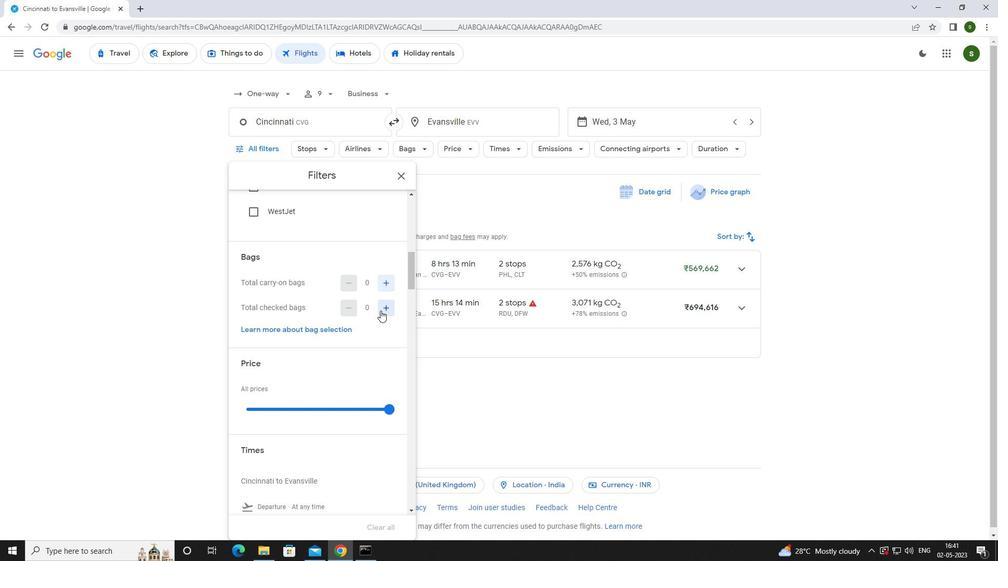 
Action: Mouse pressed left at (382, 307)
Screenshot: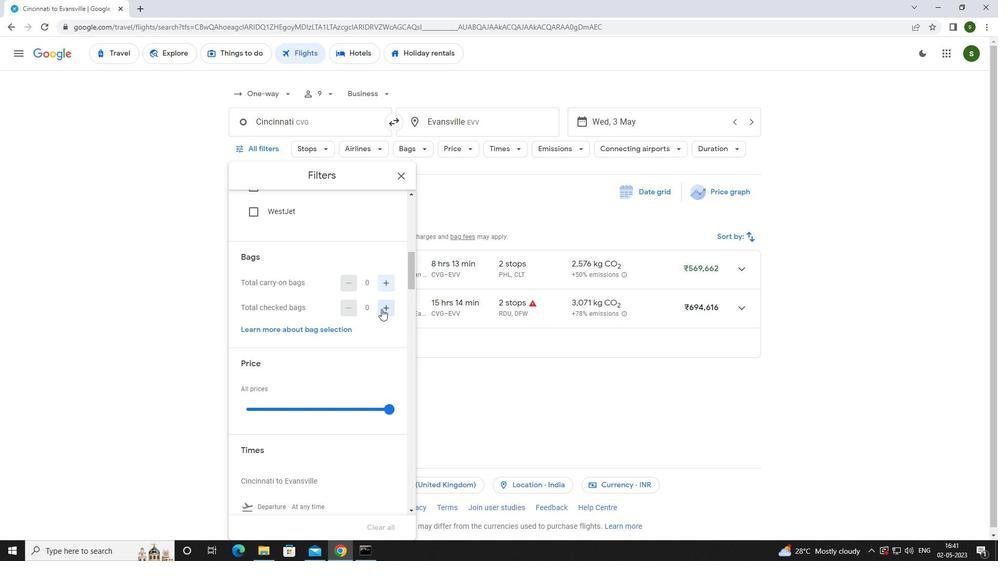 
Action: Mouse pressed left at (382, 307)
Screenshot: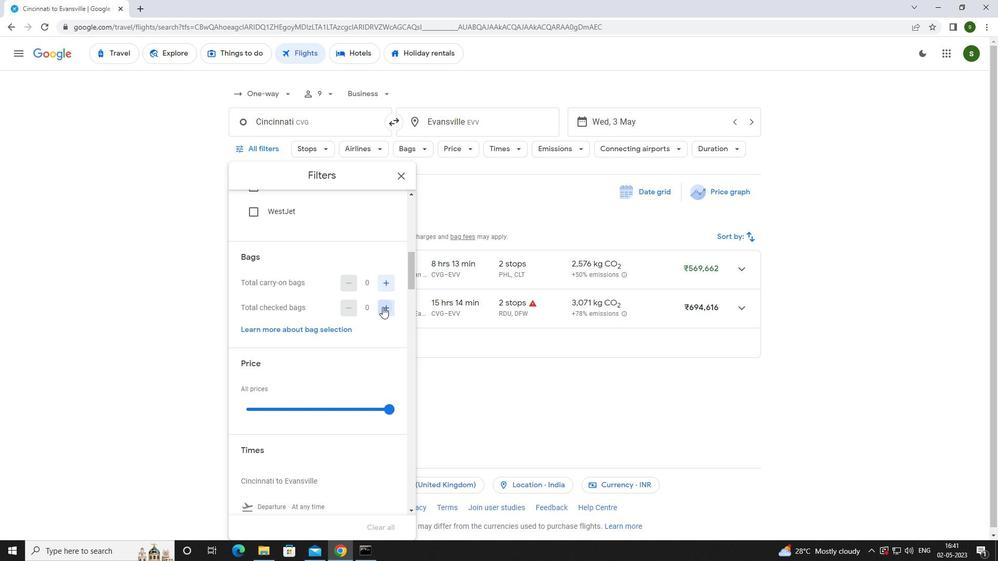 
Action: Mouse moved to (370, 339)
Screenshot: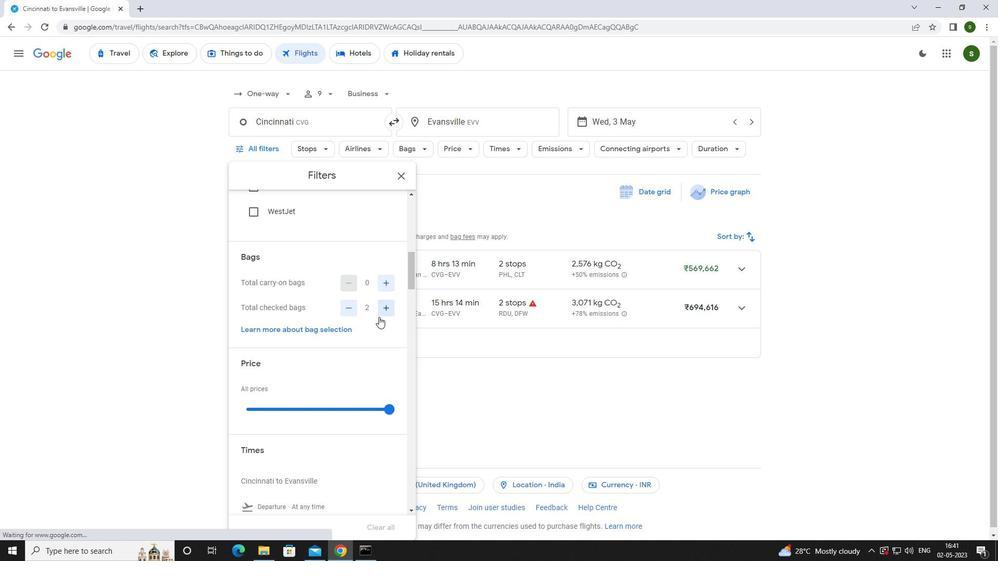
Action: Mouse scrolled (370, 338) with delta (0, 0)
Screenshot: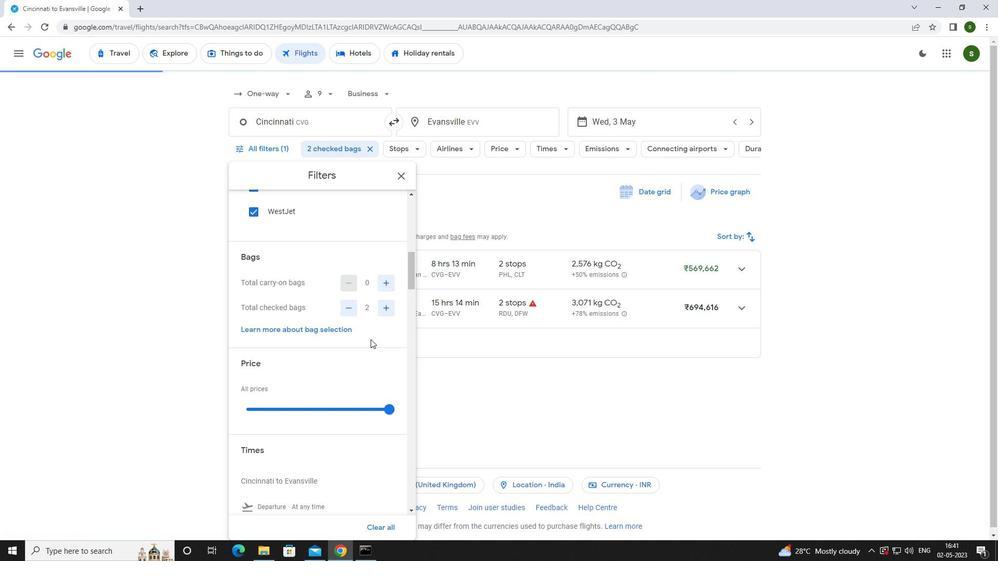 
Action: Mouse scrolled (370, 338) with delta (0, 0)
Screenshot: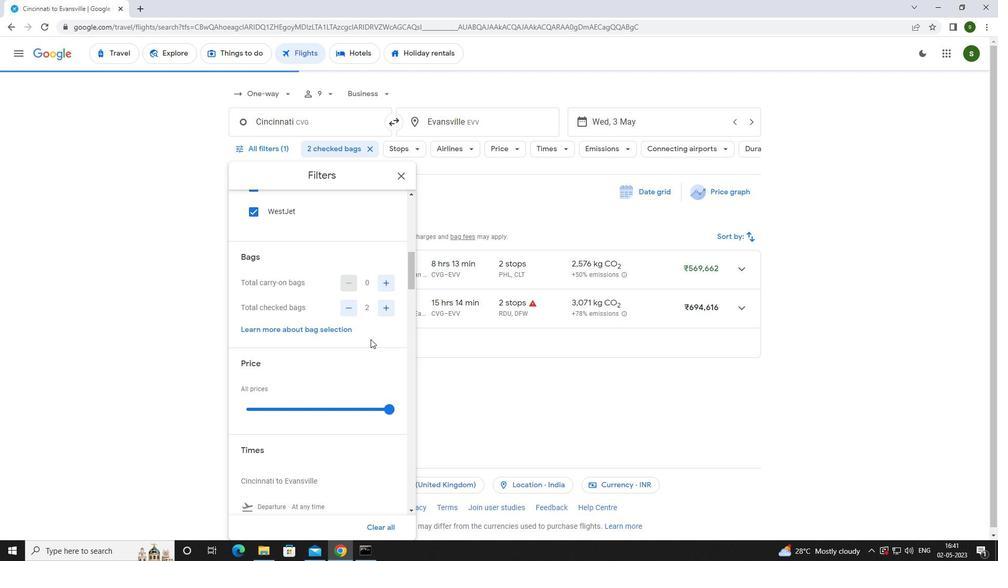 
Action: Mouse moved to (389, 304)
Screenshot: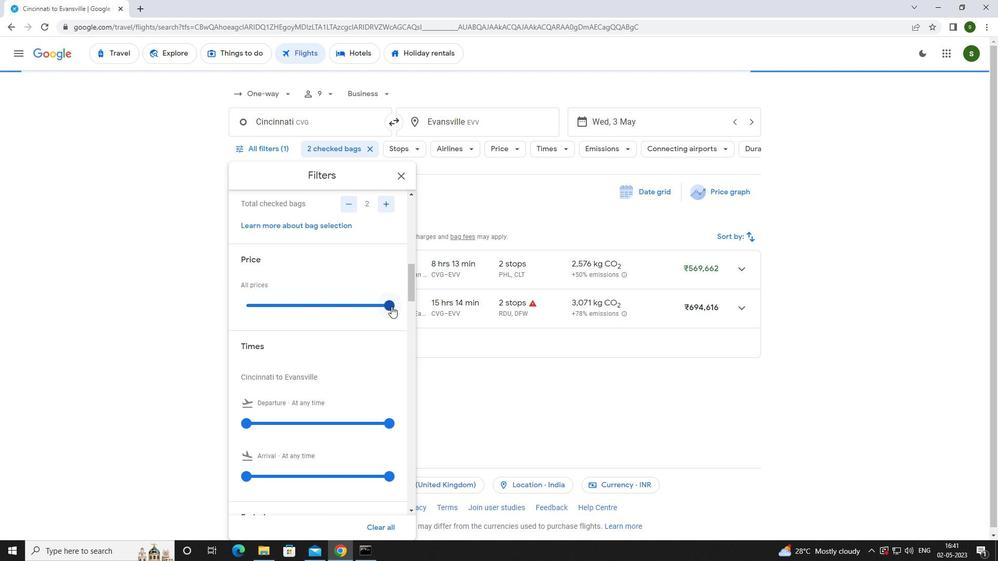
Action: Mouse pressed left at (389, 304)
Screenshot: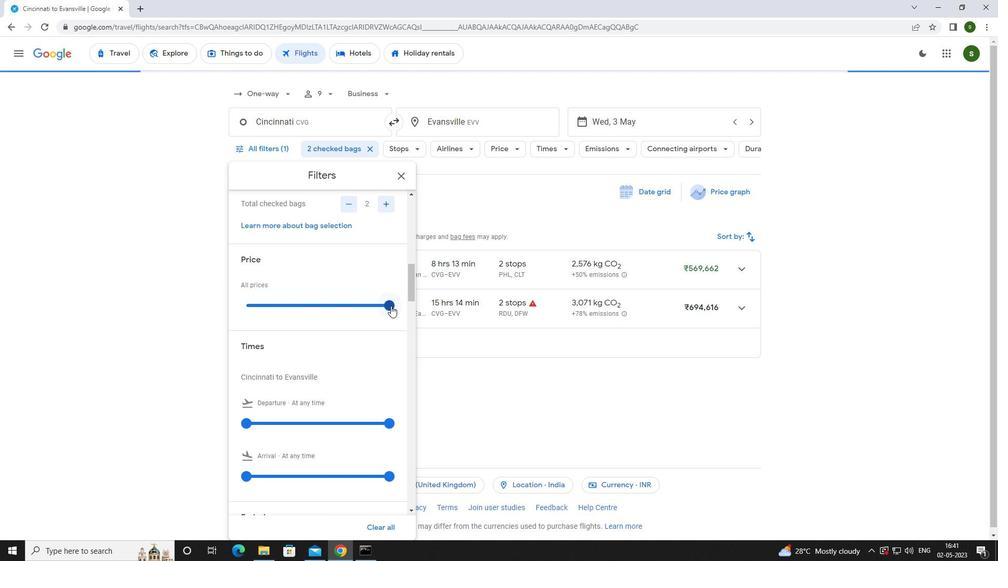 
Action: Mouse moved to (294, 334)
Screenshot: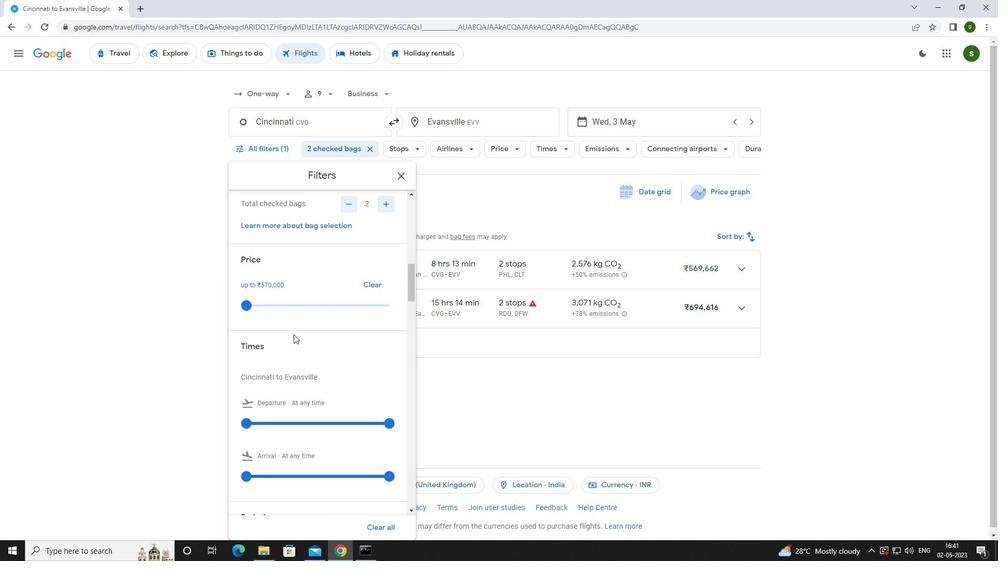 
Action: Mouse scrolled (294, 334) with delta (0, 0)
Screenshot: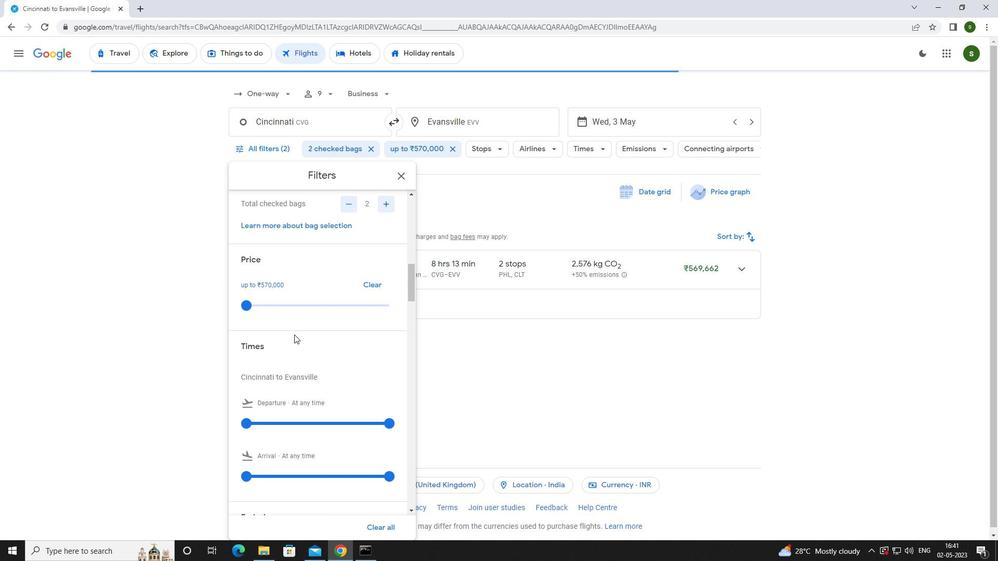 
Action: Mouse scrolled (294, 334) with delta (0, 0)
Screenshot: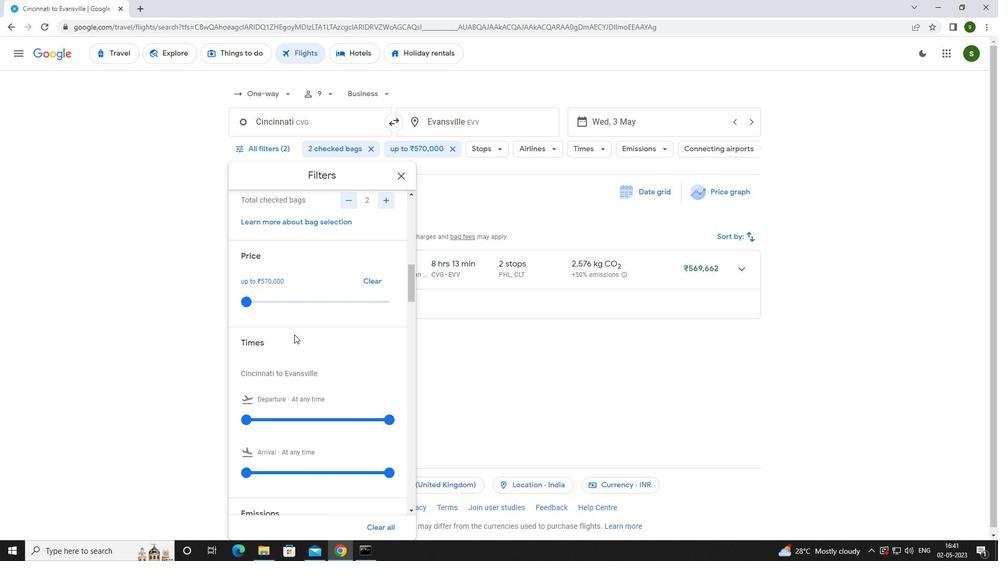 
Action: Mouse moved to (249, 320)
Screenshot: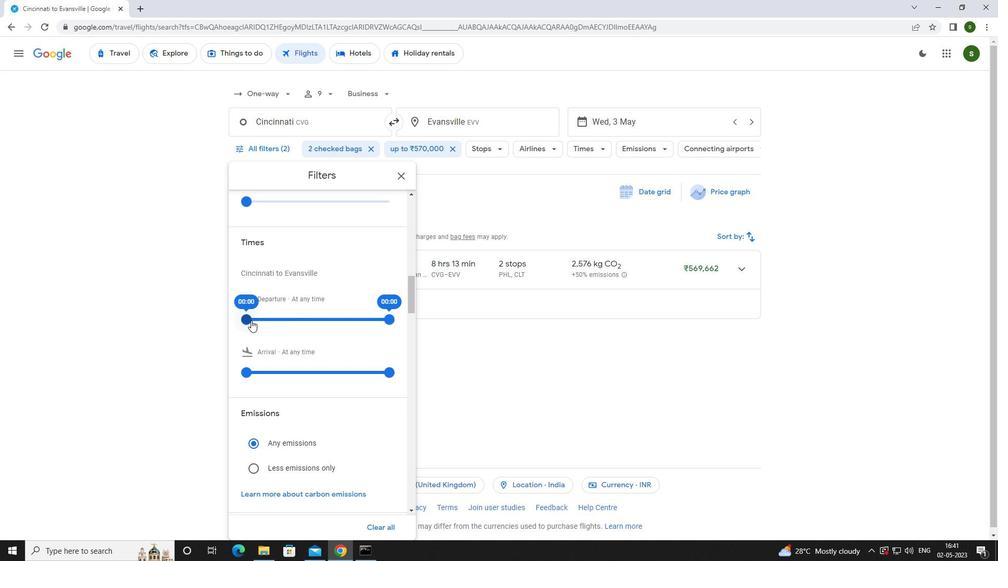 
Action: Mouse pressed left at (249, 320)
Screenshot: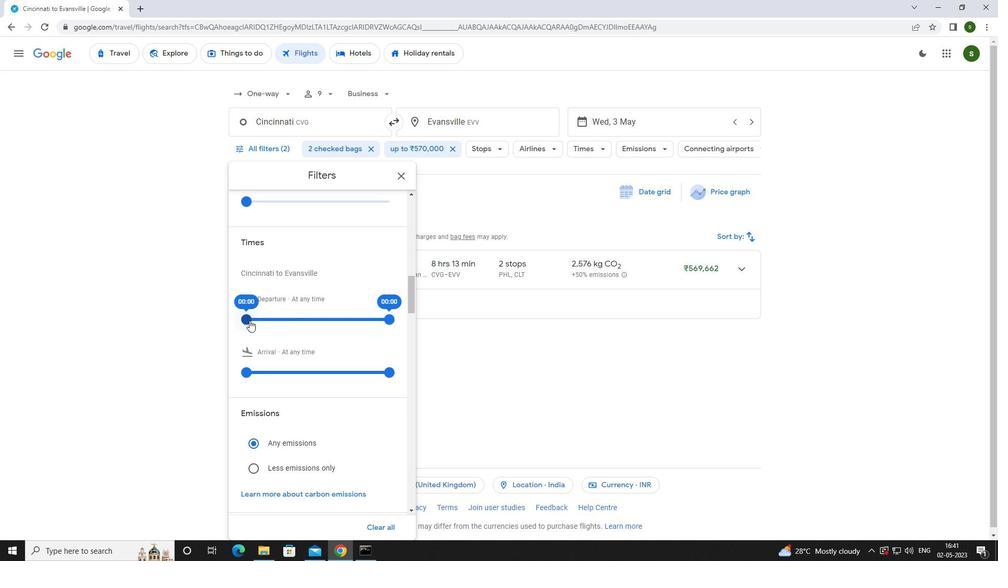 
Action: Mouse moved to (525, 374)
Screenshot: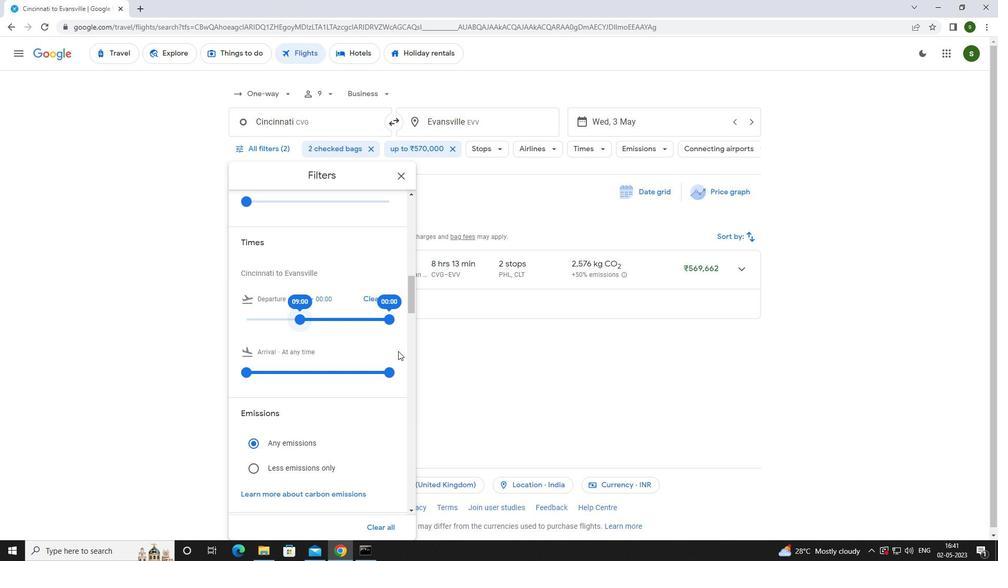 
Action: Mouse pressed left at (525, 374)
Screenshot: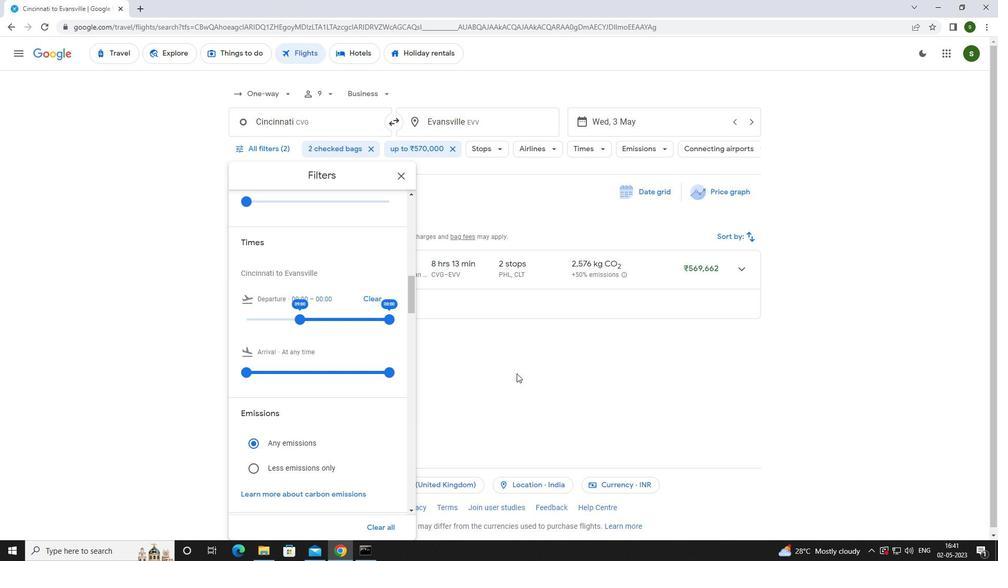 
Action: Mouse moved to (526, 373)
Screenshot: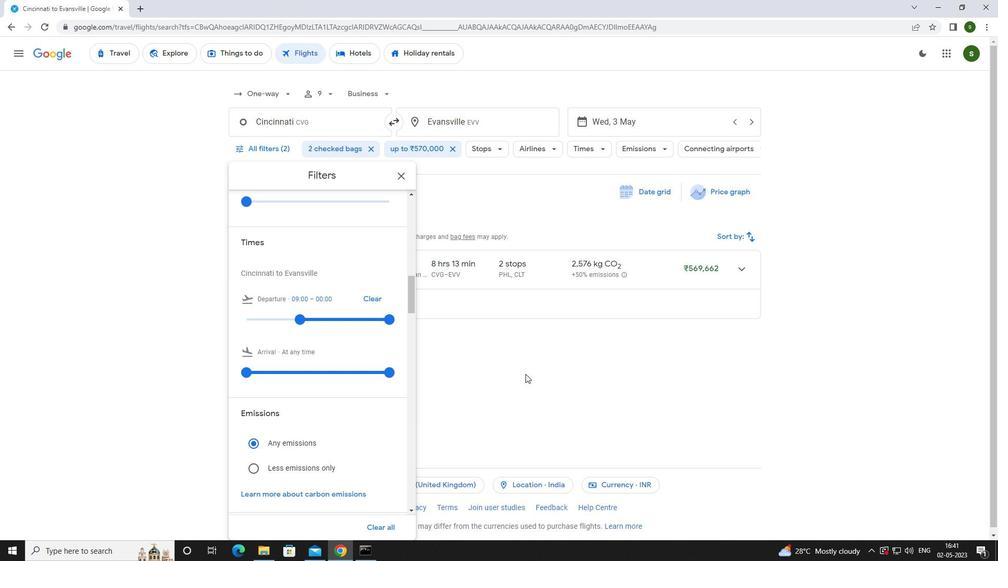 
